 Task: Create a due date automation trigger when advanced on, 2 days after a card is due add fields without custom field "Resume" unchecked at 11:00 AM.
Action: Mouse moved to (903, 263)
Screenshot: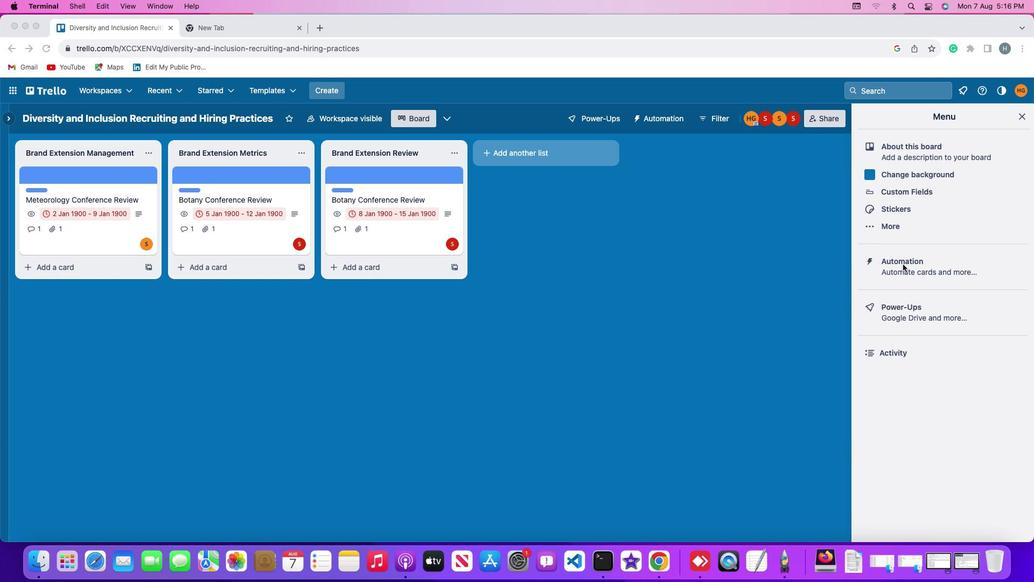 
Action: Mouse pressed left at (903, 263)
Screenshot: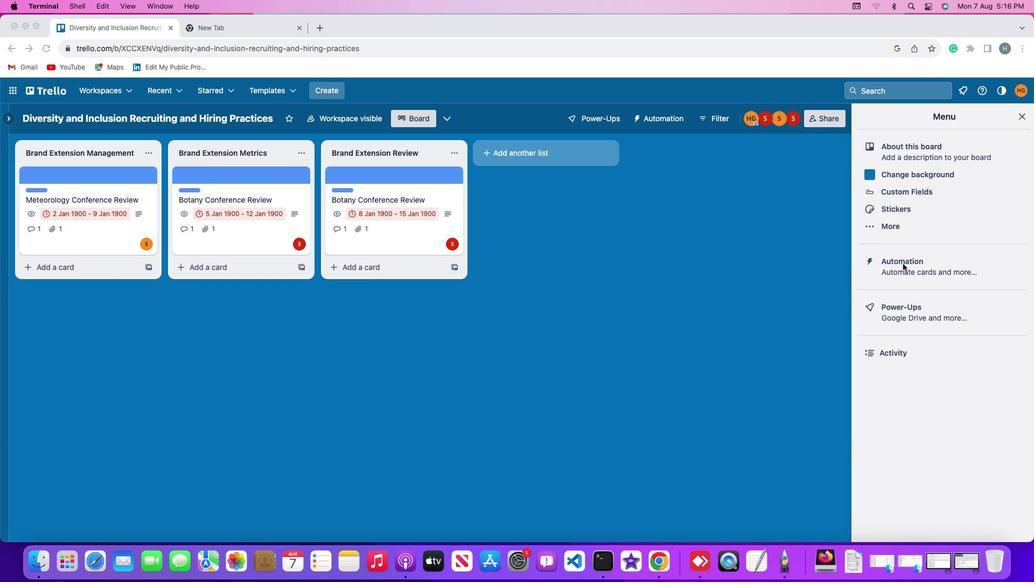 
Action: Mouse pressed left at (903, 263)
Screenshot: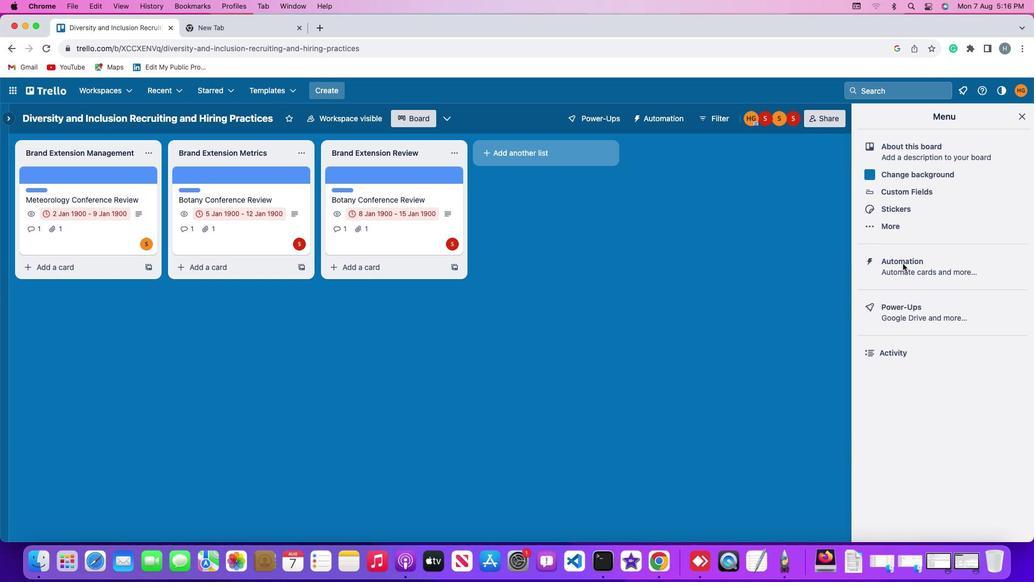 
Action: Mouse moved to (78, 253)
Screenshot: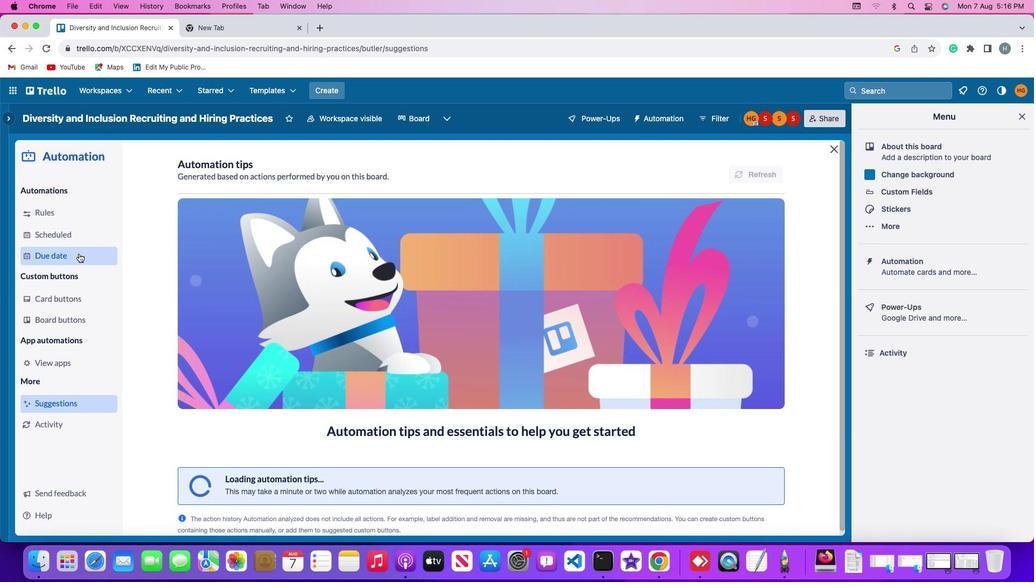 
Action: Mouse pressed left at (78, 253)
Screenshot: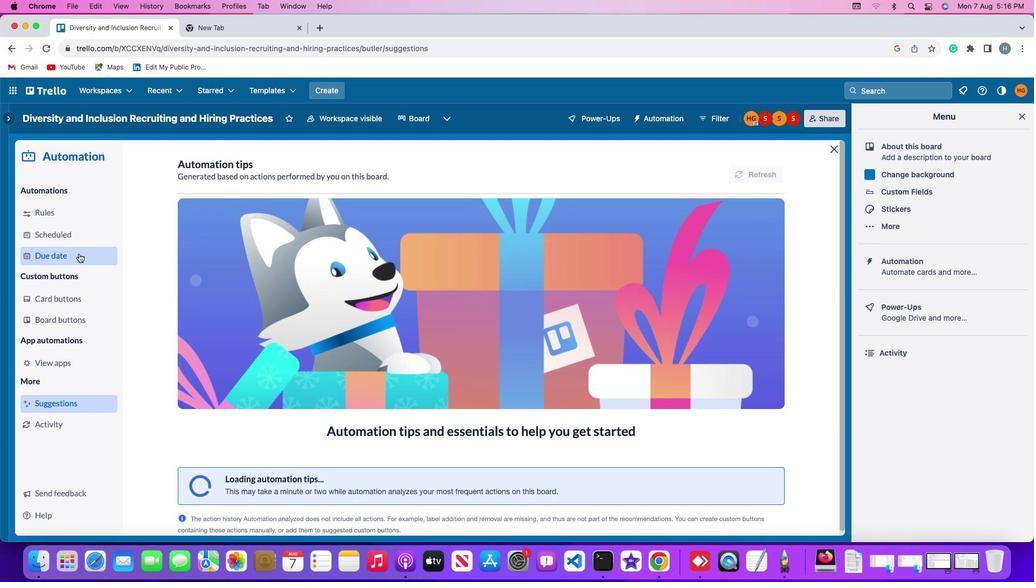 
Action: Mouse moved to (732, 161)
Screenshot: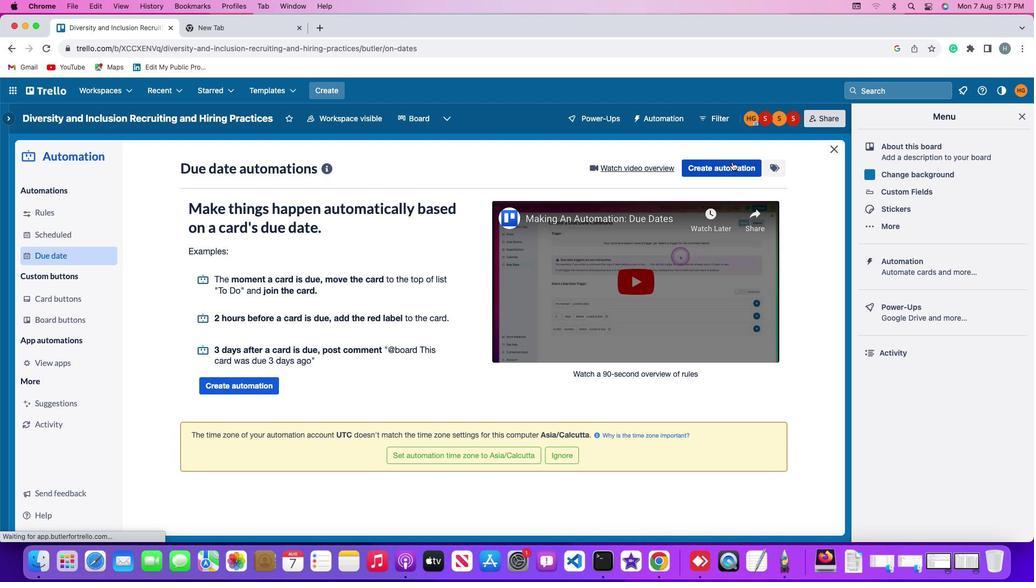 
Action: Mouse pressed left at (732, 161)
Screenshot: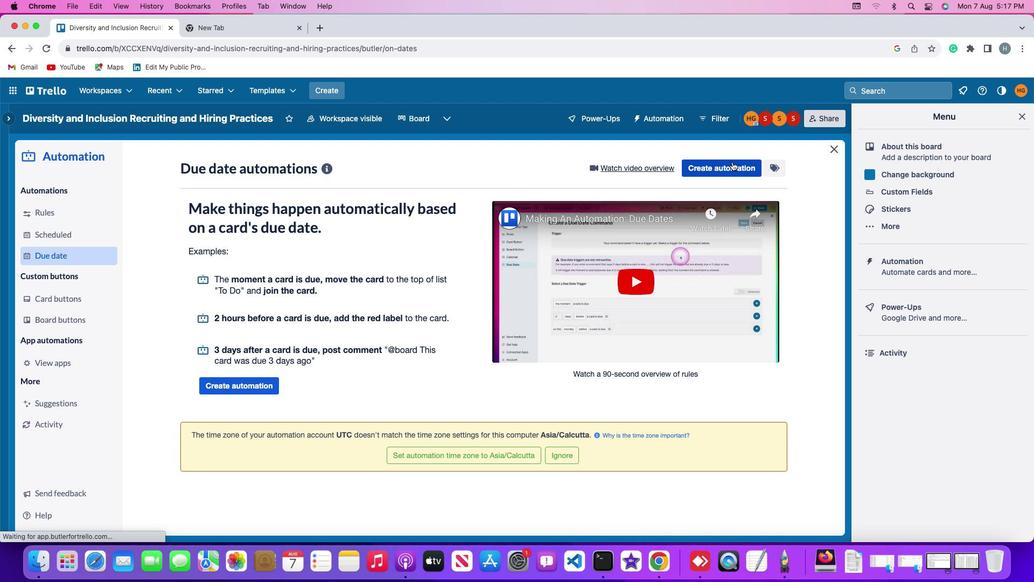 
Action: Mouse moved to (432, 275)
Screenshot: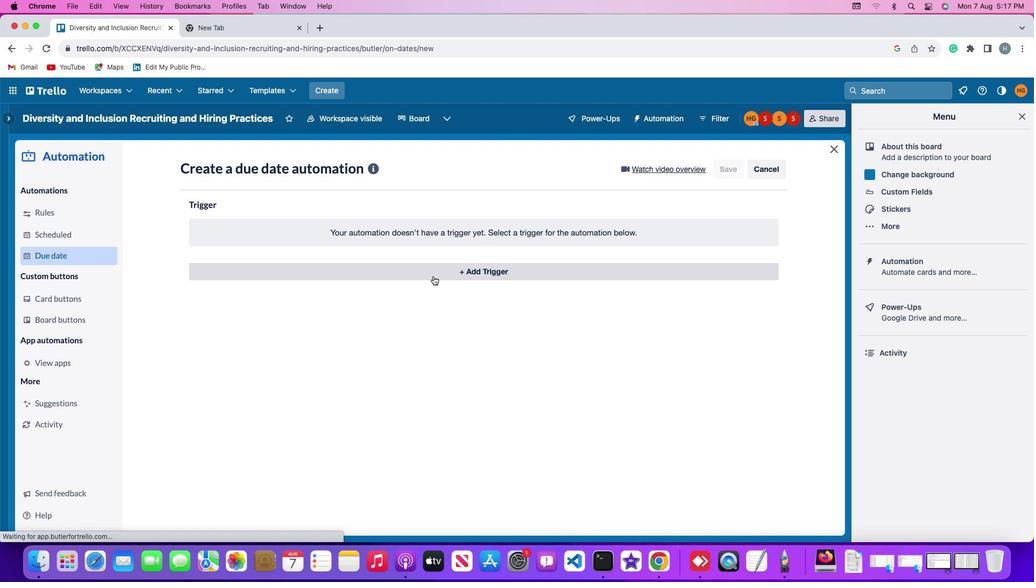 
Action: Mouse pressed left at (432, 275)
Screenshot: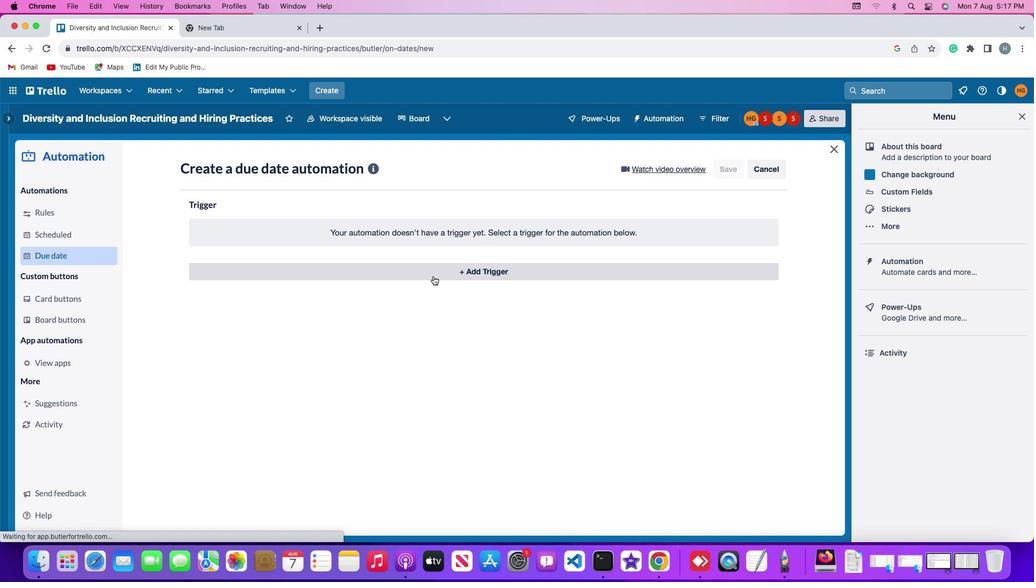 
Action: Mouse moved to (211, 436)
Screenshot: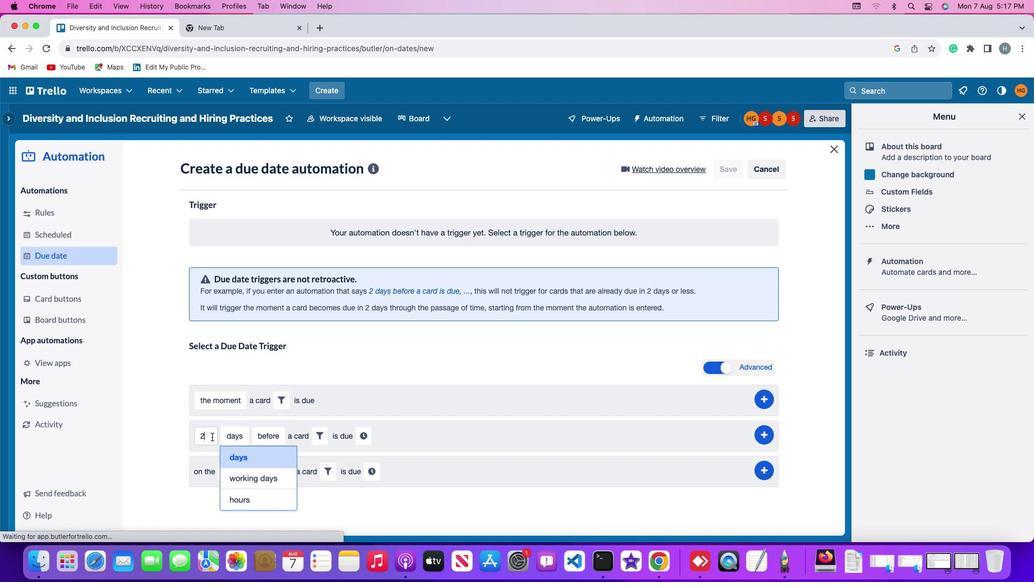 
Action: Mouse pressed left at (211, 436)
Screenshot: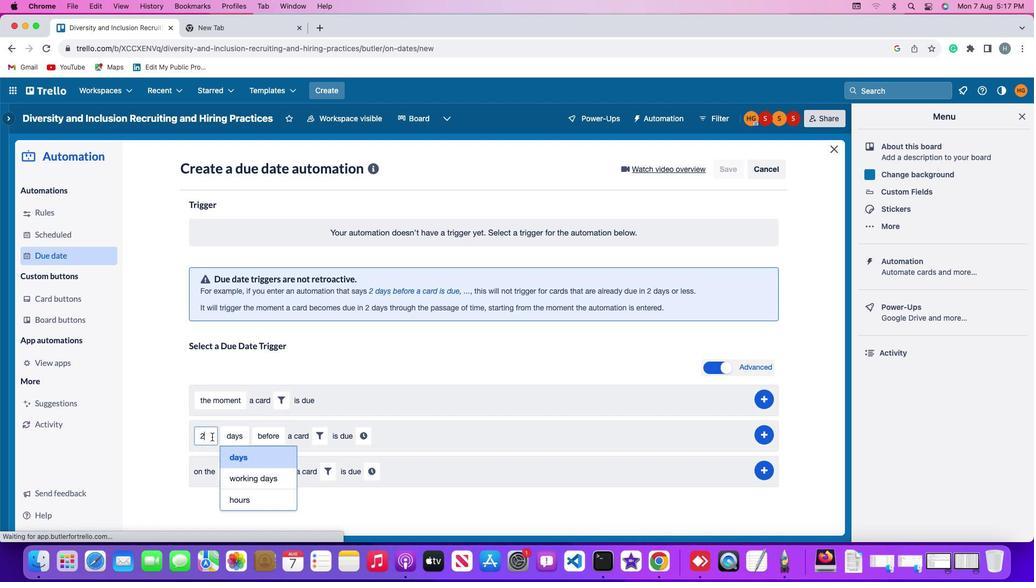 
Action: Mouse moved to (211, 435)
Screenshot: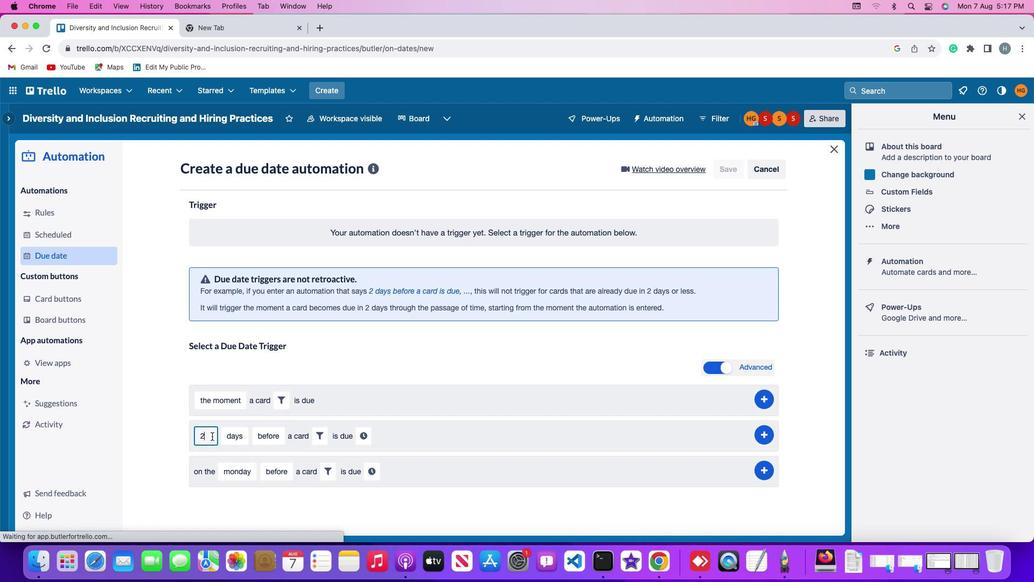 
Action: Key pressed Key.backspace'2'
Screenshot: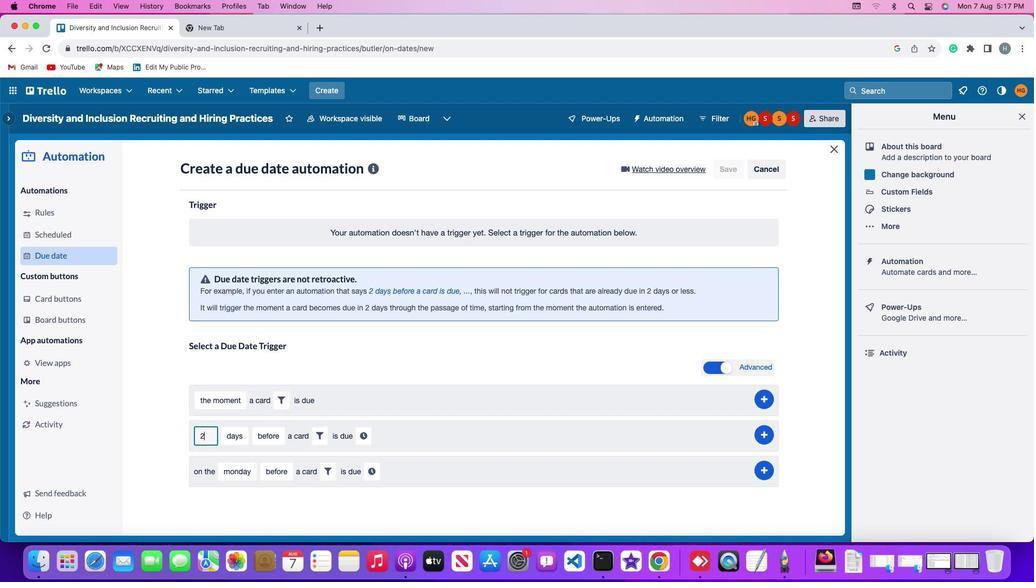 
Action: Mouse moved to (232, 437)
Screenshot: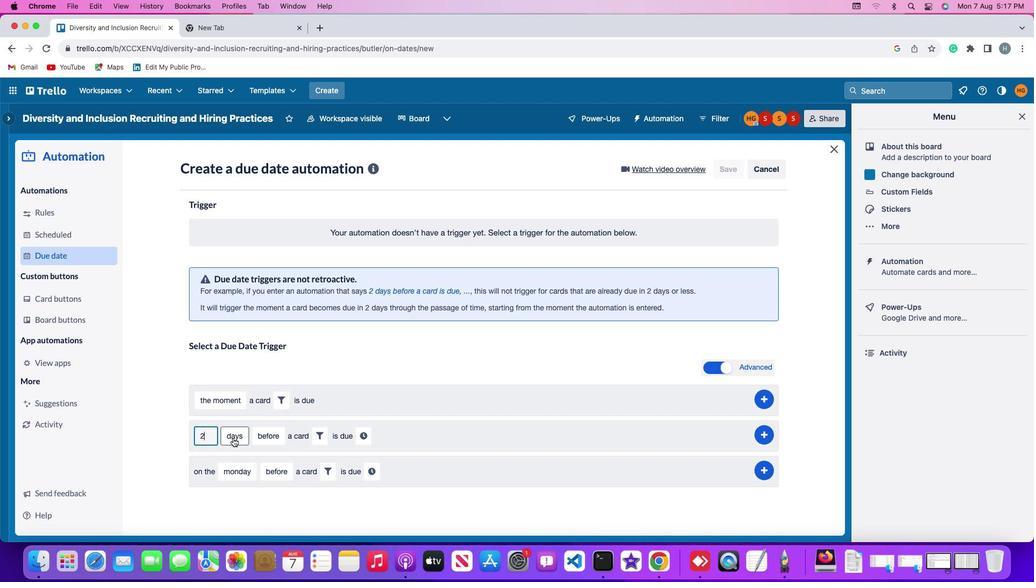 
Action: Mouse pressed left at (232, 437)
Screenshot: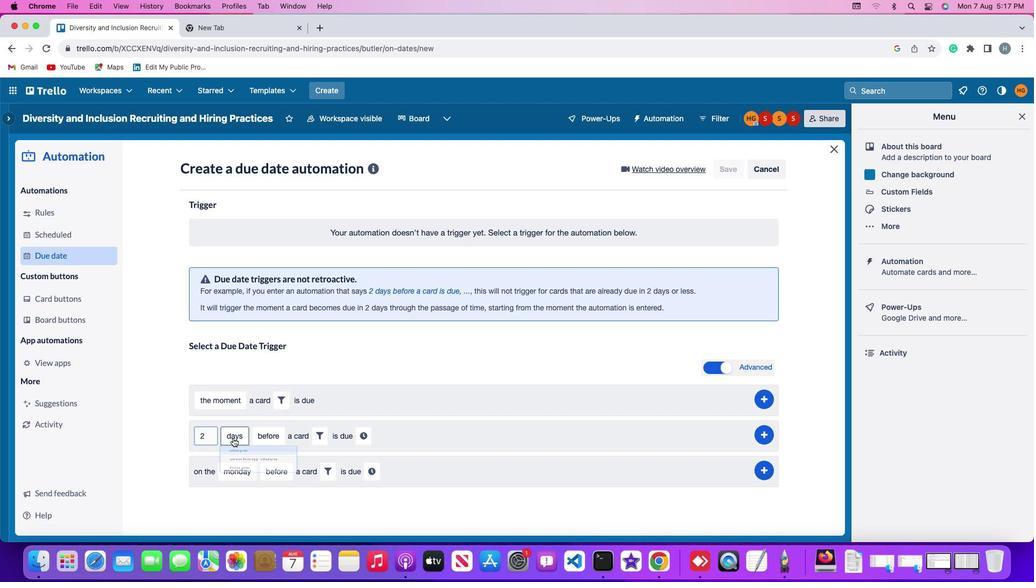 
Action: Mouse moved to (242, 456)
Screenshot: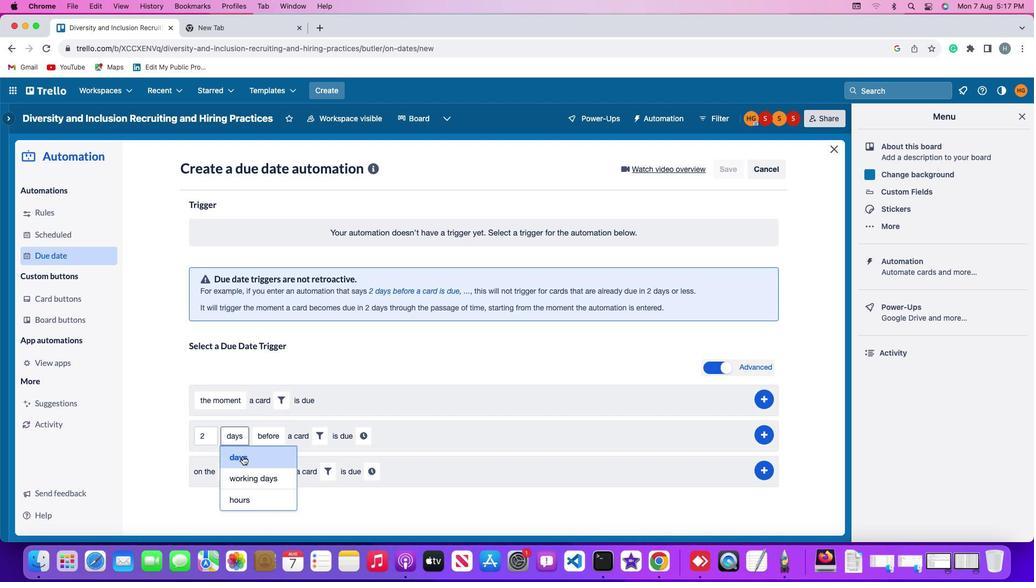 
Action: Mouse pressed left at (242, 456)
Screenshot: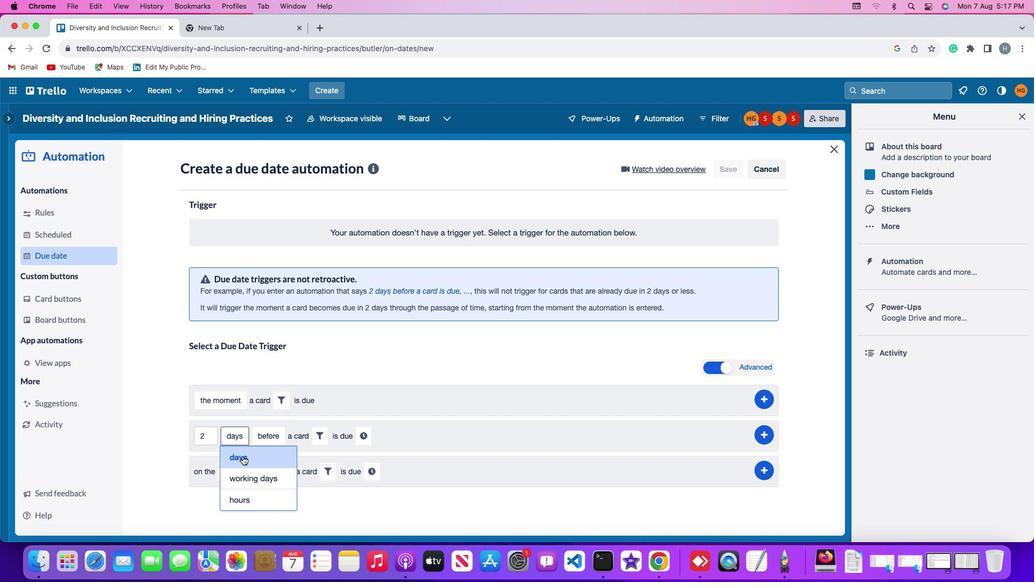 
Action: Mouse moved to (268, 439)
Screenshot: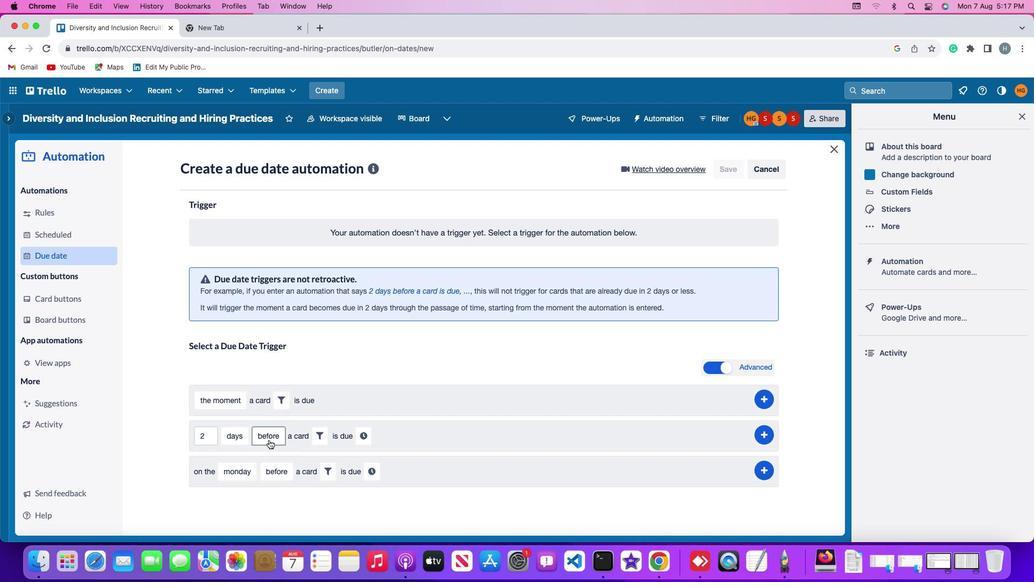 
Action: Mouse pressed left at (268, 439)
Screenshot: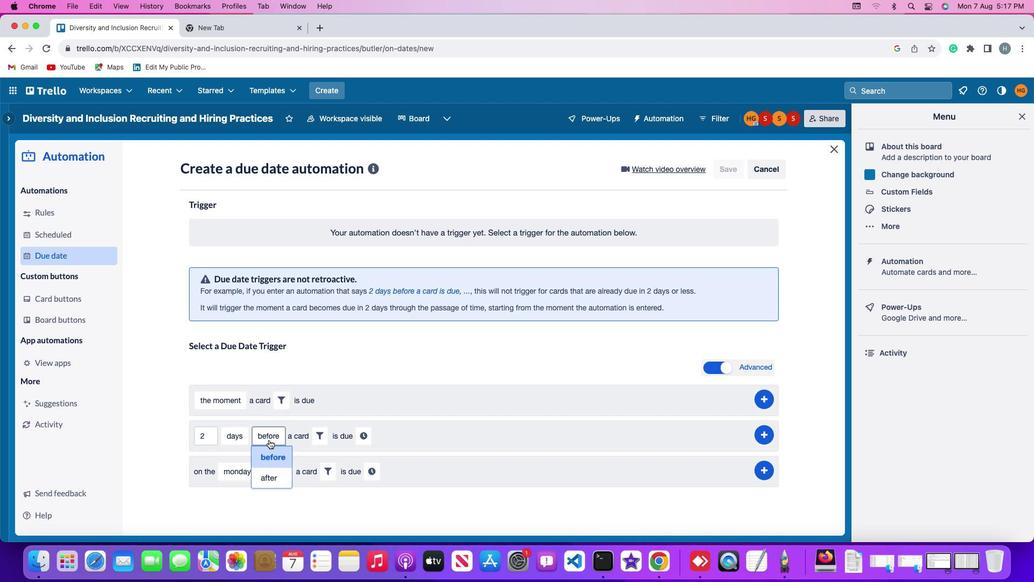 
Action: Mouse moved to (273, 478)
Screenshot: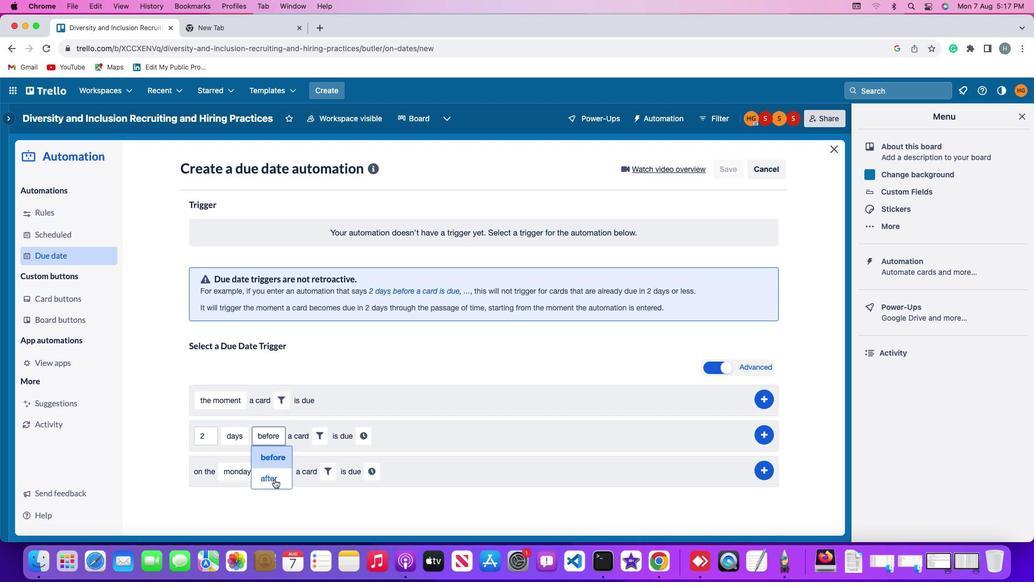
Action: Mouse pressed left at (273, 478)
Screenshot: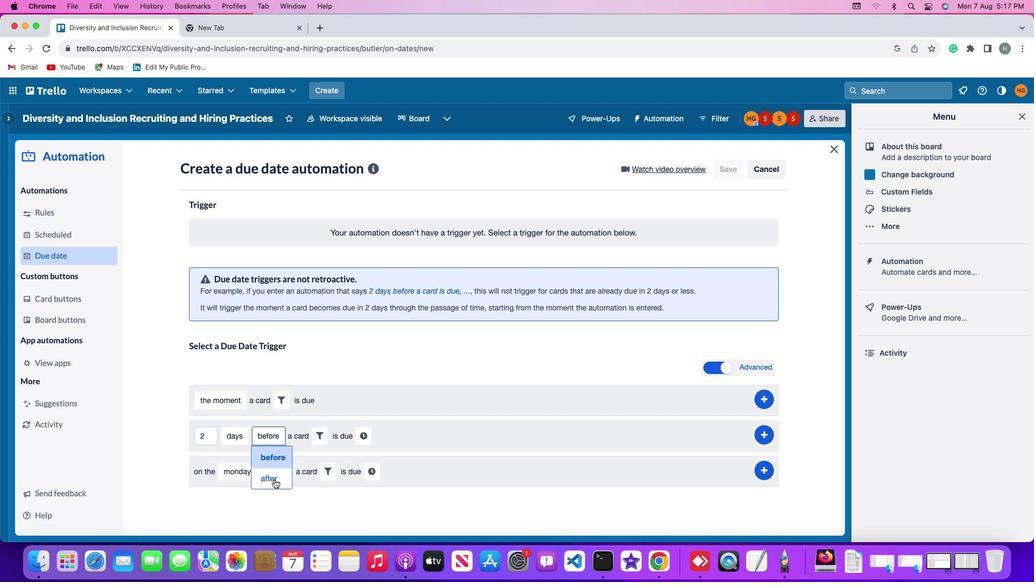 
Action: Mouse moved to (313, 434)
Screenshot: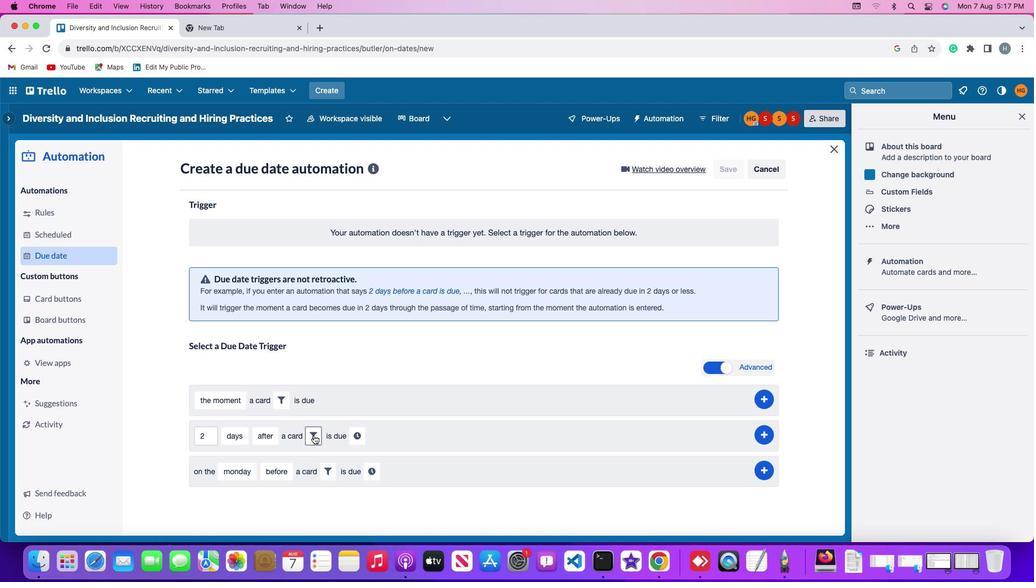 
Action: Mouse pressed left at (313, 434)
Screenshot: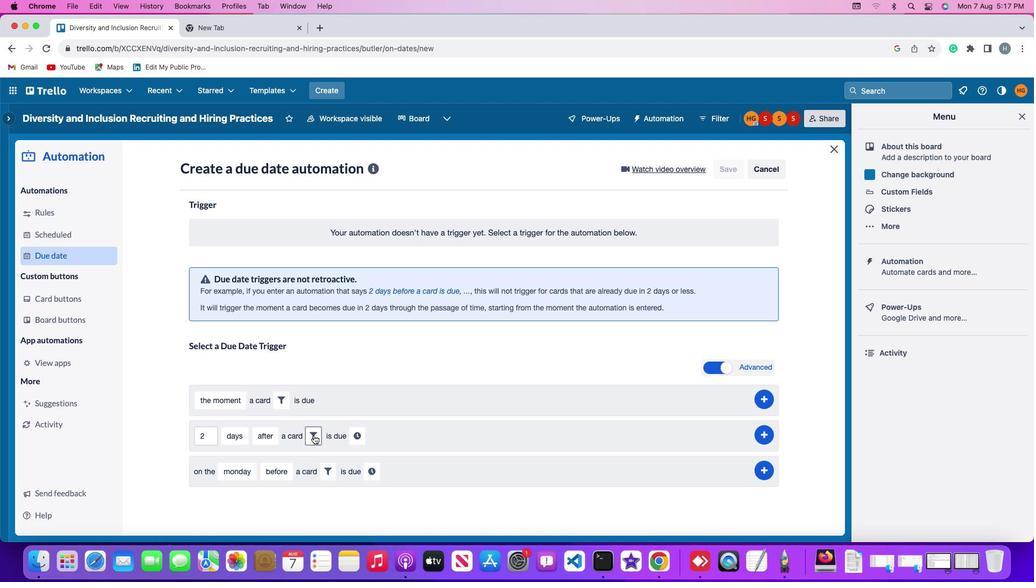 
Action: Mouse moved to (488, 464)
Screenshot: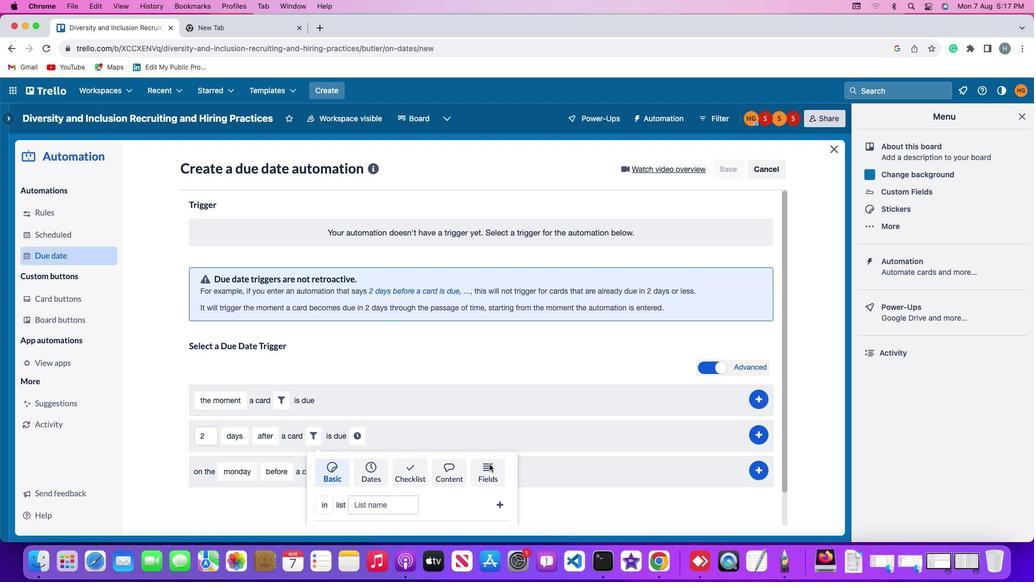 
Action: Mouse pressed left at (488, 464)
Screenshot: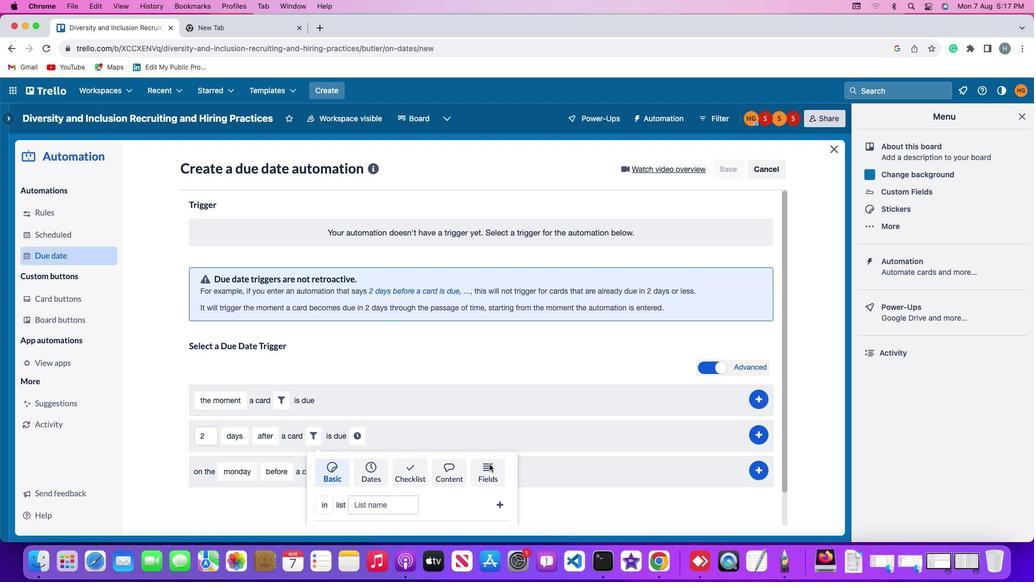 
Action: Mouse moved to (402, 472)
Screenshot: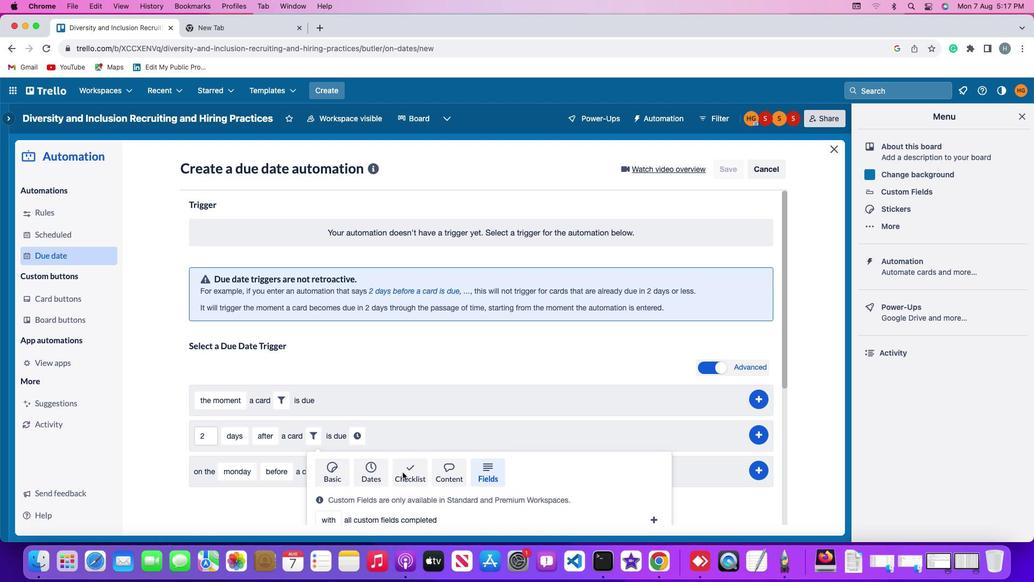 
Action: Mouse scrolled (402, 472) with delta (0, 0)
Screenshot: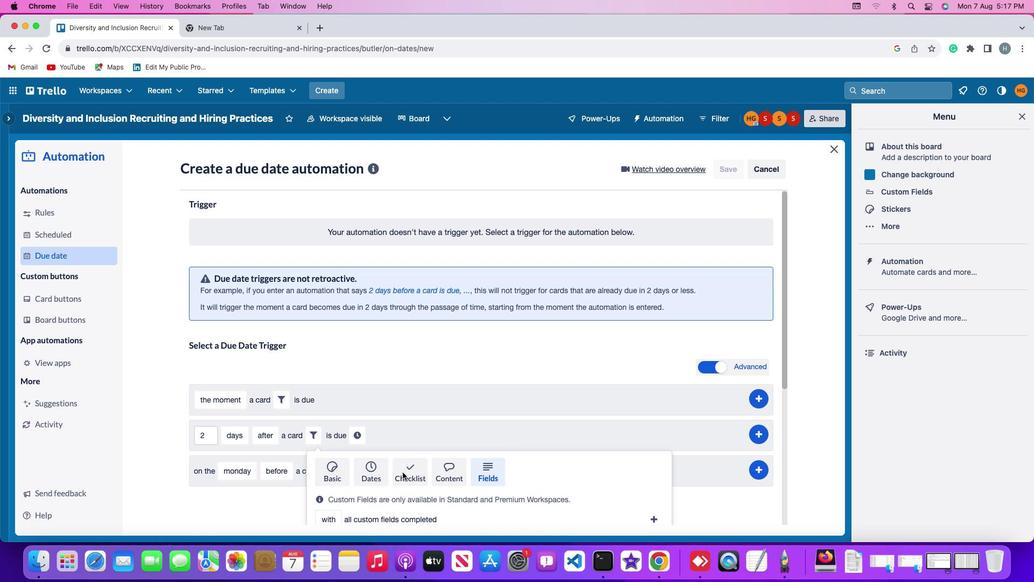 
Action: Mouse scrolled (402, 472) with delta (0, 0)
Screenshot: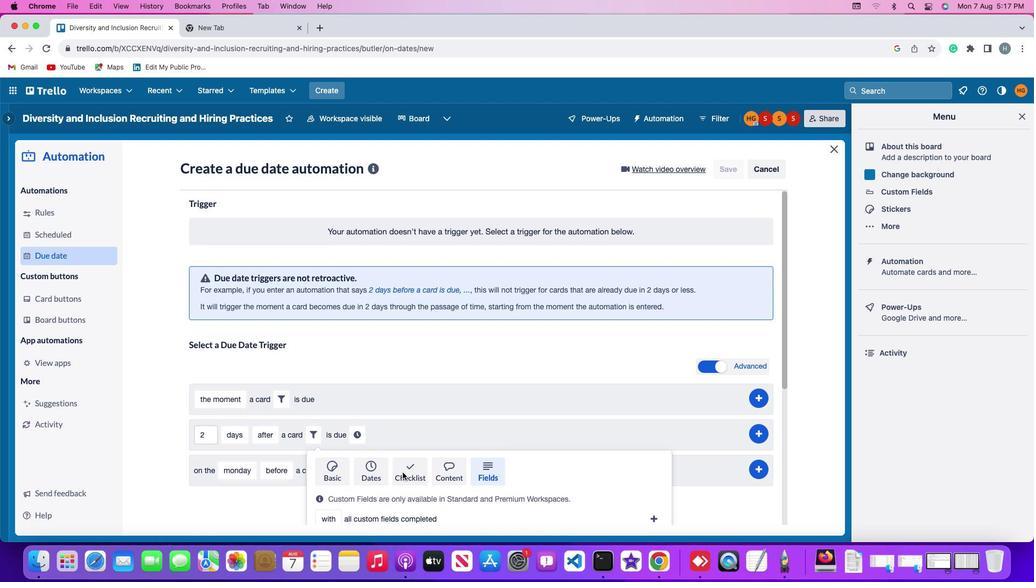 
Action: Mouse scrolled (402, 472) with delta (0, -1)
Screenshot: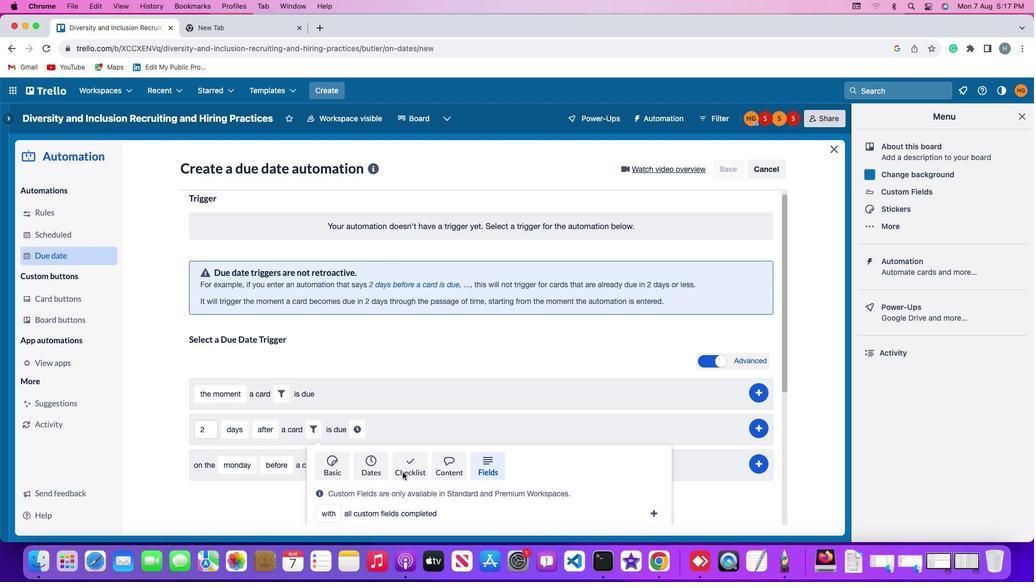 
Action: Mouse scrolled (402, 472) with delta (0, -2)
Screenshot: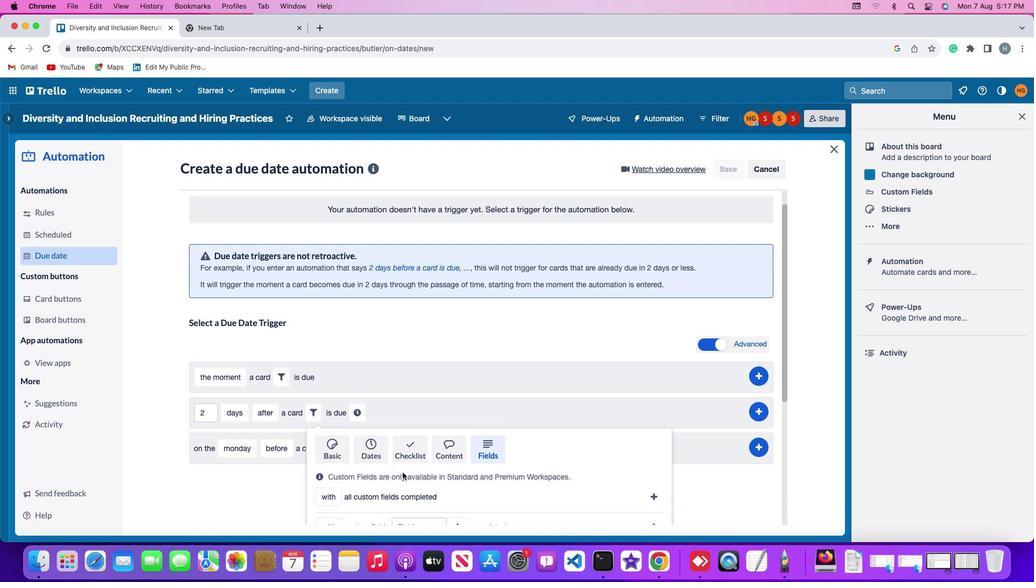 
Action: Mouse scrolled (402, 472) with delta (0, 0)
Screenshot: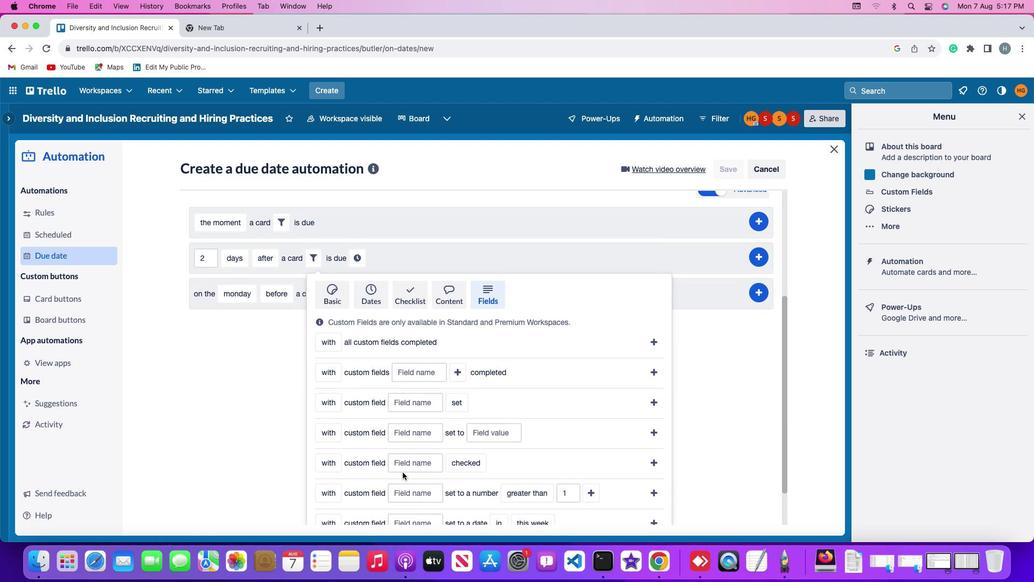 
Action: Mouse scrolled (402, 472) with delta (0, 0)
Screenshot: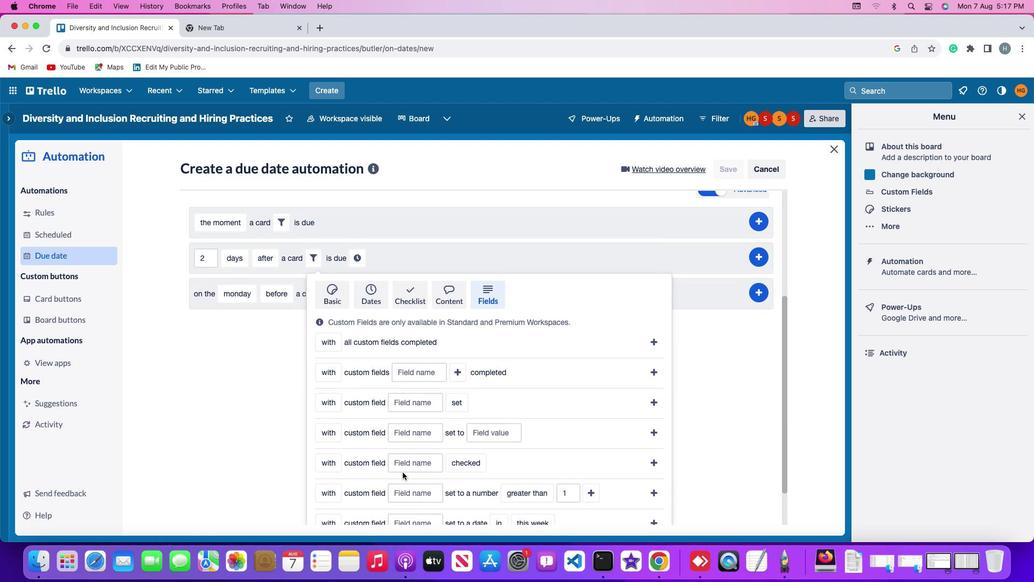 
Action: Mouse scrolled (402, 472) with delta (0, -1)
Screenshot: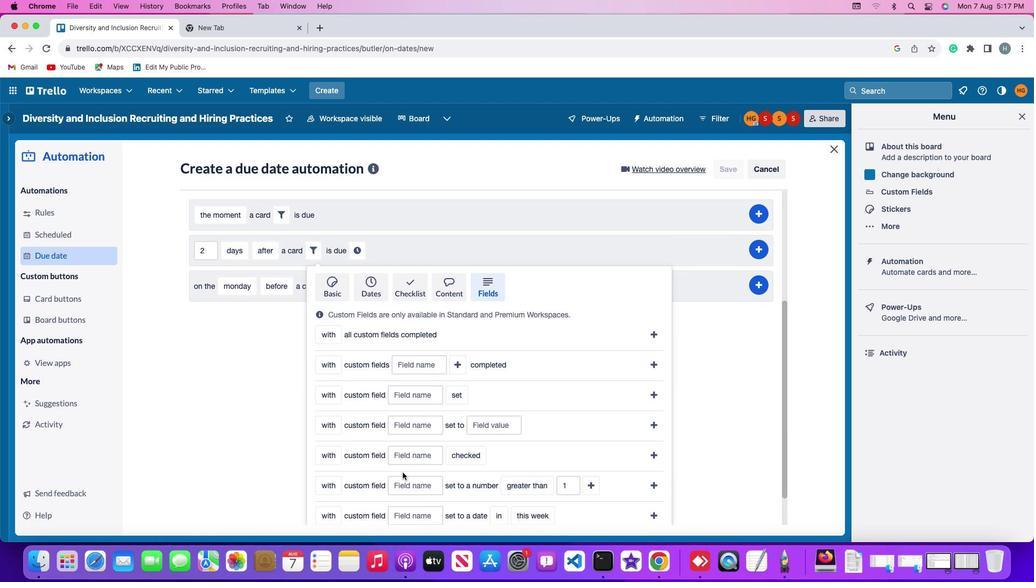 
Action: Mouse moved to (334, 410)
Screenshot: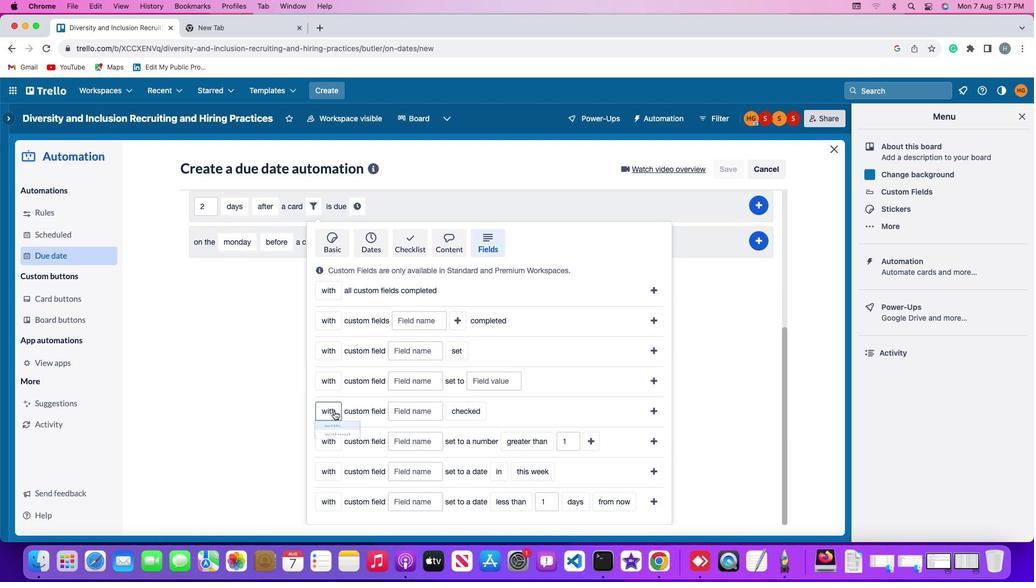 
Action: Mouse pressed left at (334, 410)
Screenshot: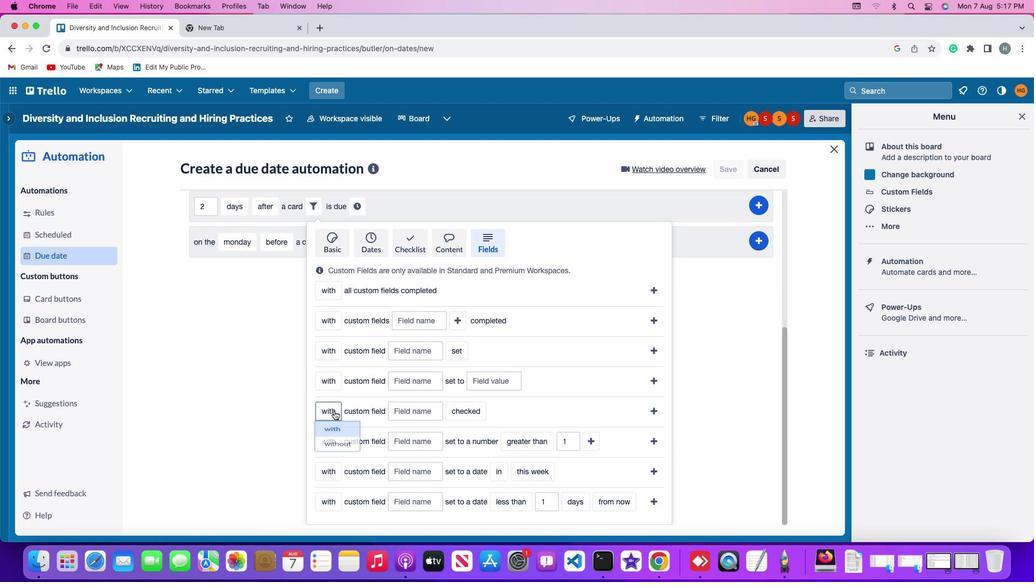 
Action: Mouse moved to (335, 451)
Screenshot: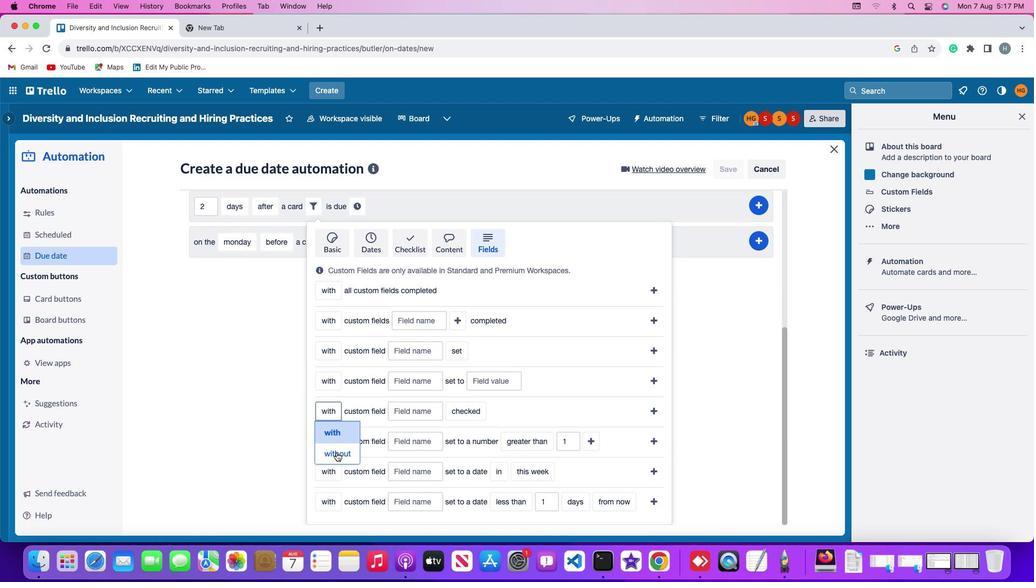 
Action: Mouse pressed left at (335, 451)
Screenshot: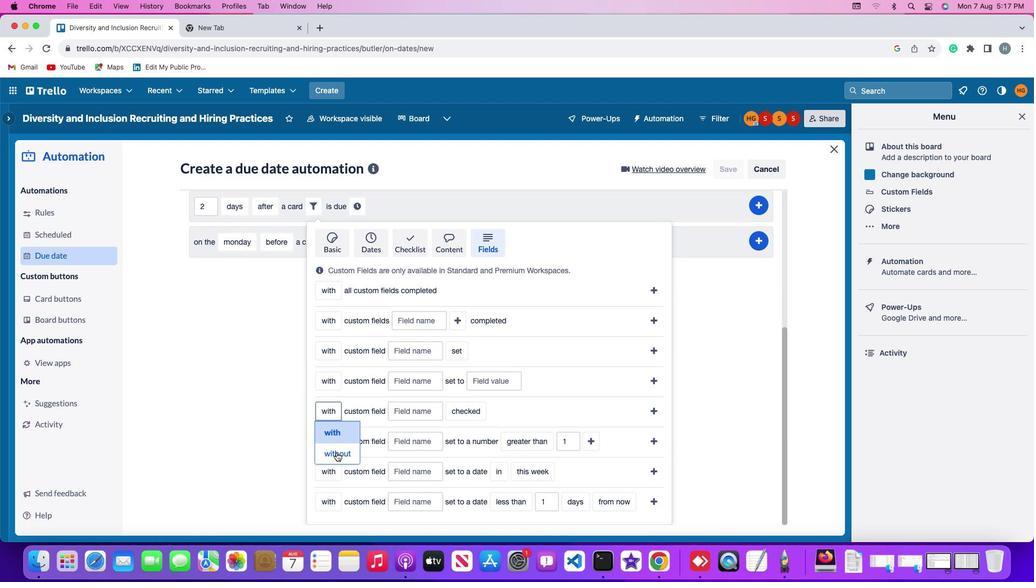
Action: Mouse moved to (417, 411)
Screenshot: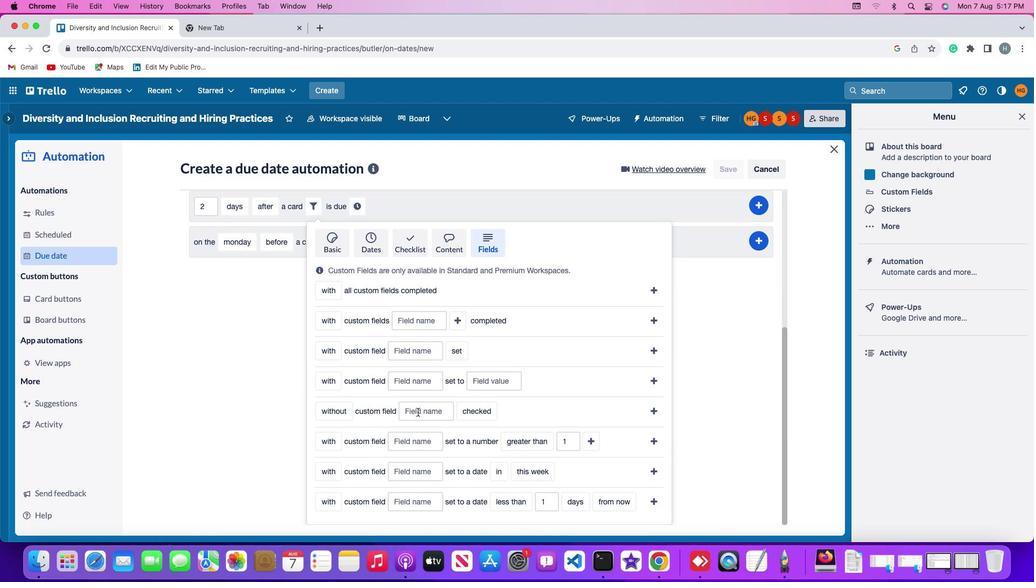 
Action: Mouse pressed left at (417, 411)
Screenshot: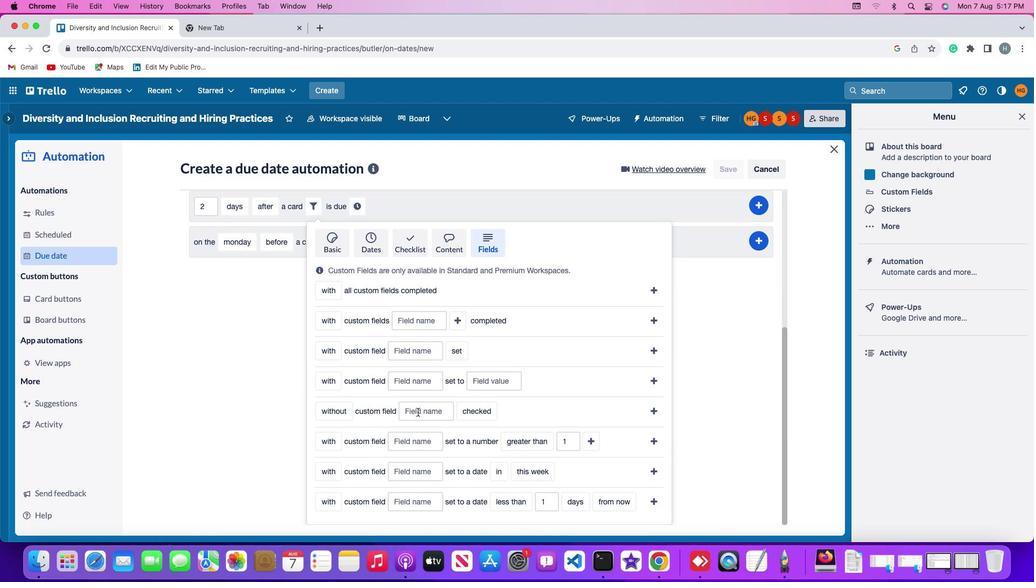 
Action: Mouse moved to (418, 411)
Screenshot: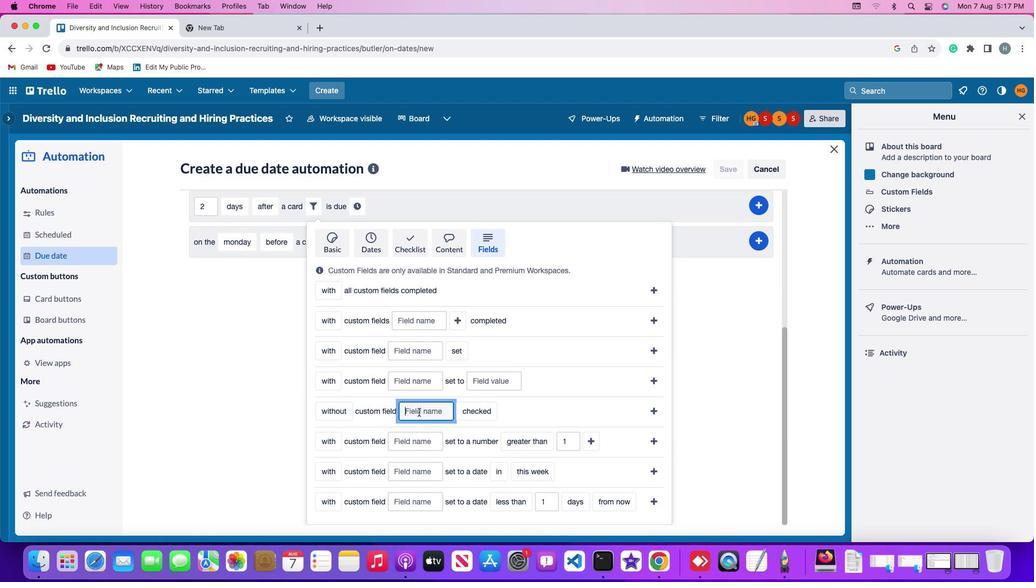 
Action: Key pressed Key.shift'R''e''s''u''m''e'
Screenshot: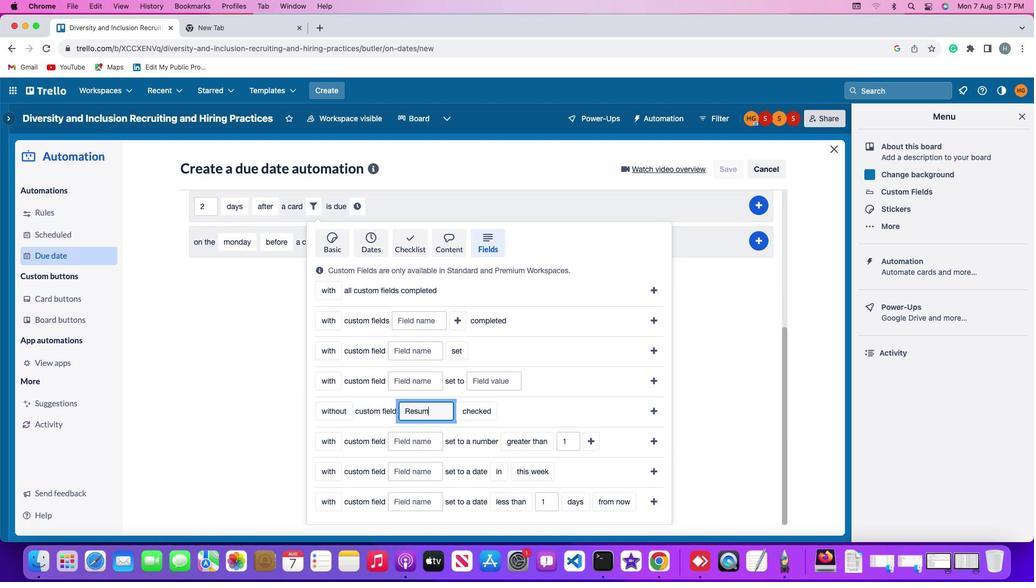 
Action: Mouse moved to (473, 415)
Screenshot: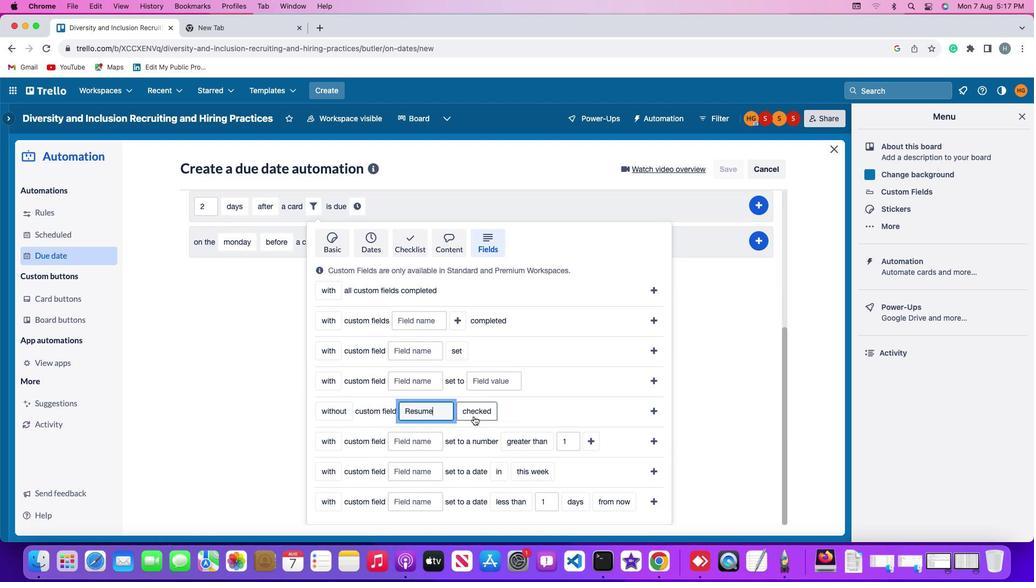 
Action: Mouse pressed left at (473, 415)
Screenshot: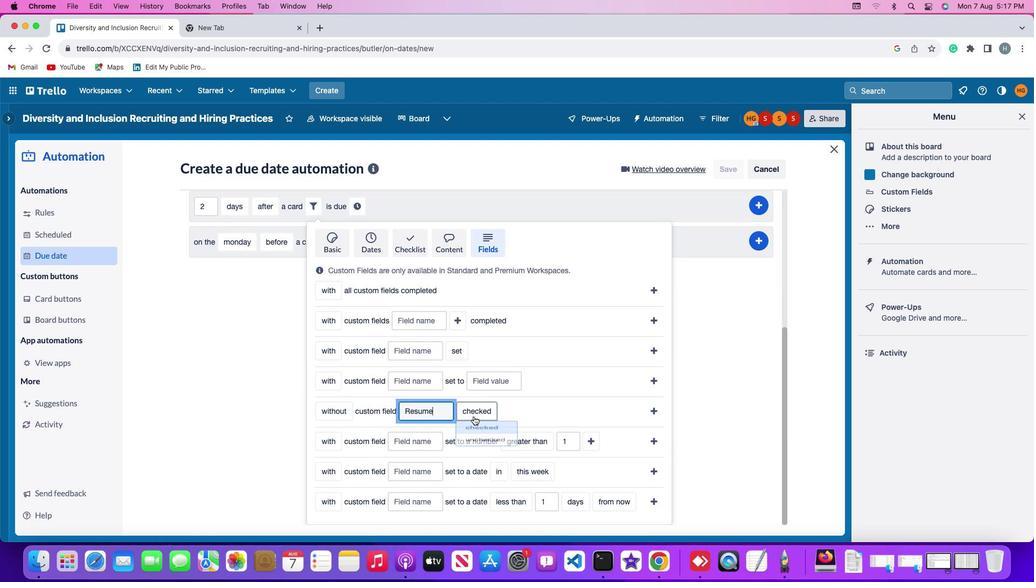 
Action: Mouse moved to (480, 454)
Screenshot: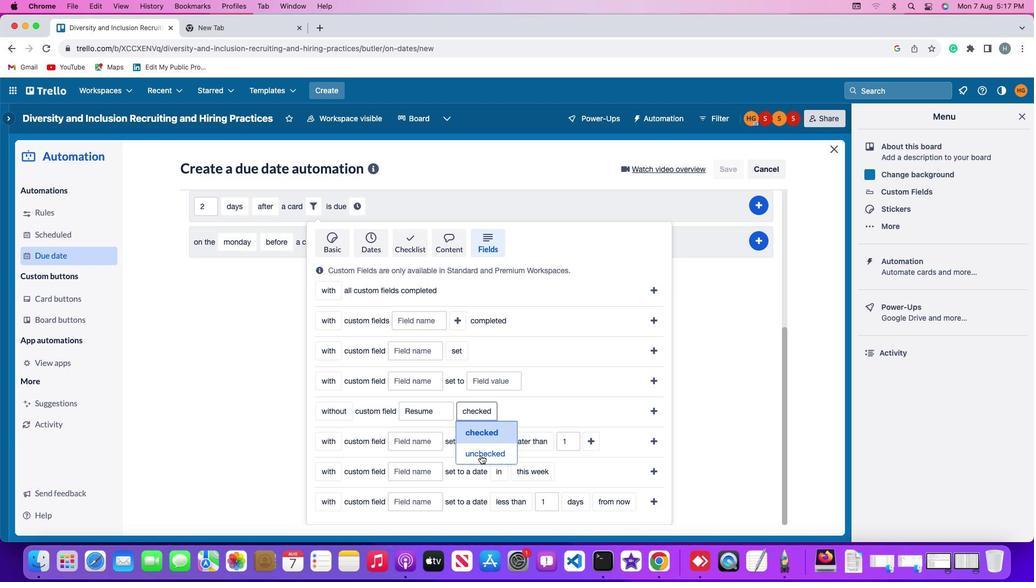 
Action: Mouse pressed left at (480, 454)
Screenshot: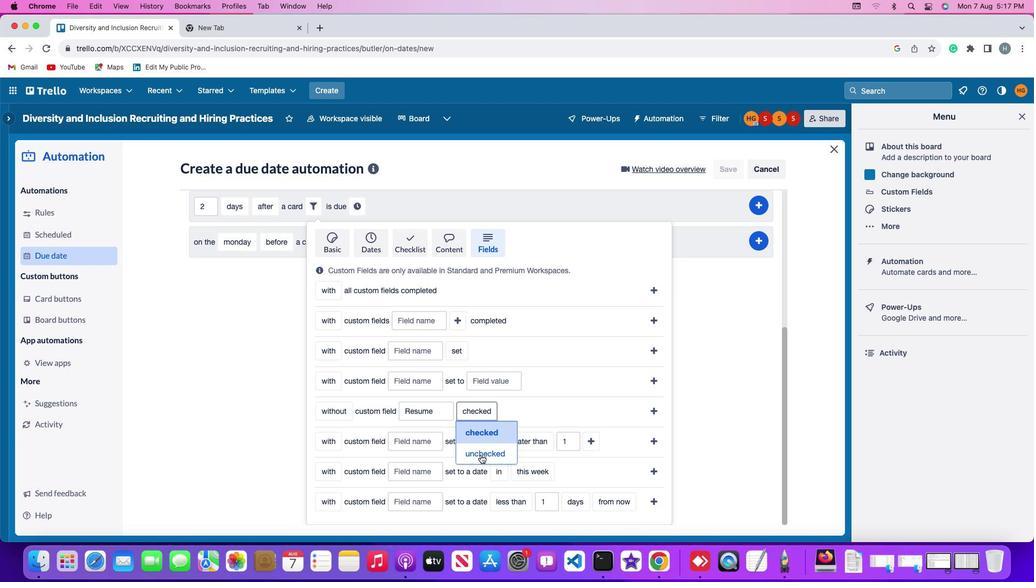 
Action: Mouse moved to (655, 410)
Screenshot: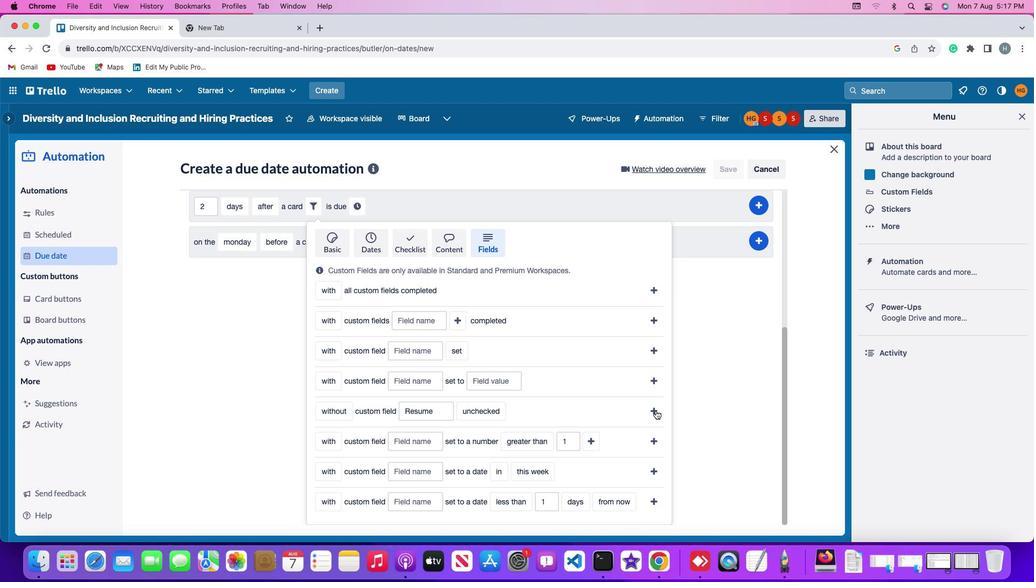 
Action: Mouse pressed left at (655, 410)
Screenshot: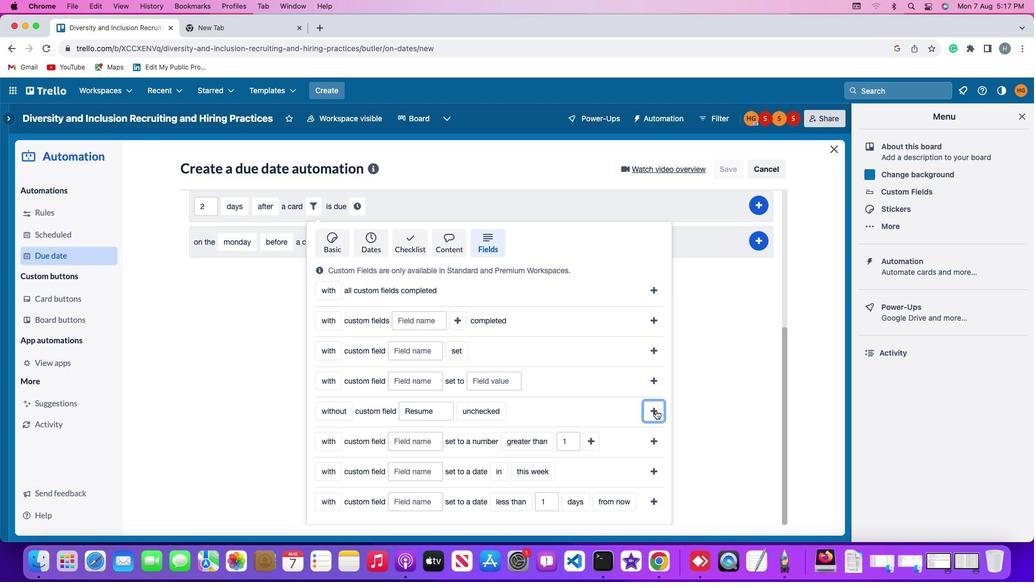 
Action: Mouse moved to (528, 434)
Screenshot: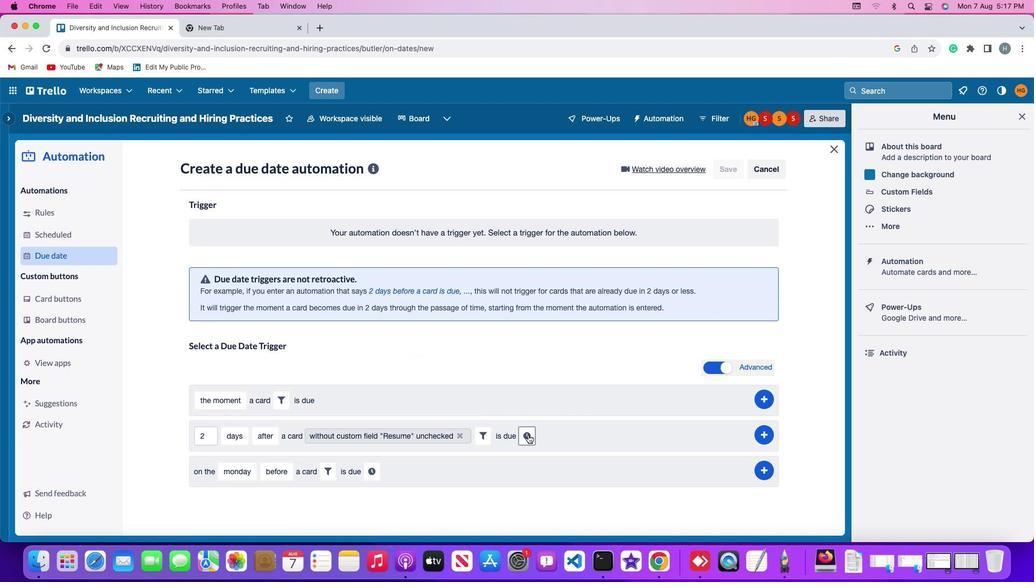
Action: Mouse pressed left at (528, 434)
Screenshot: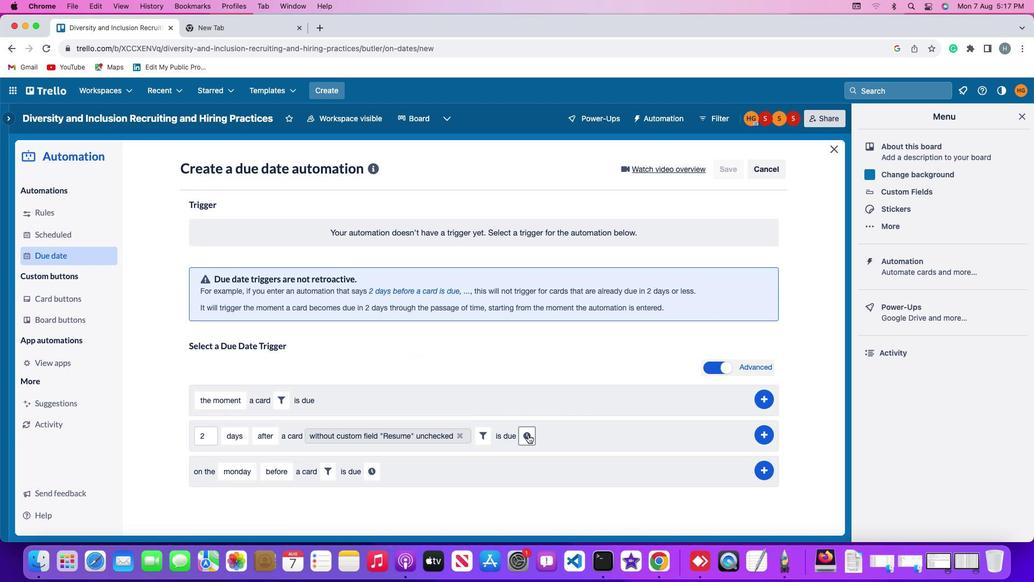 
Action: Mouse moved to (548, 438)
Screenshot: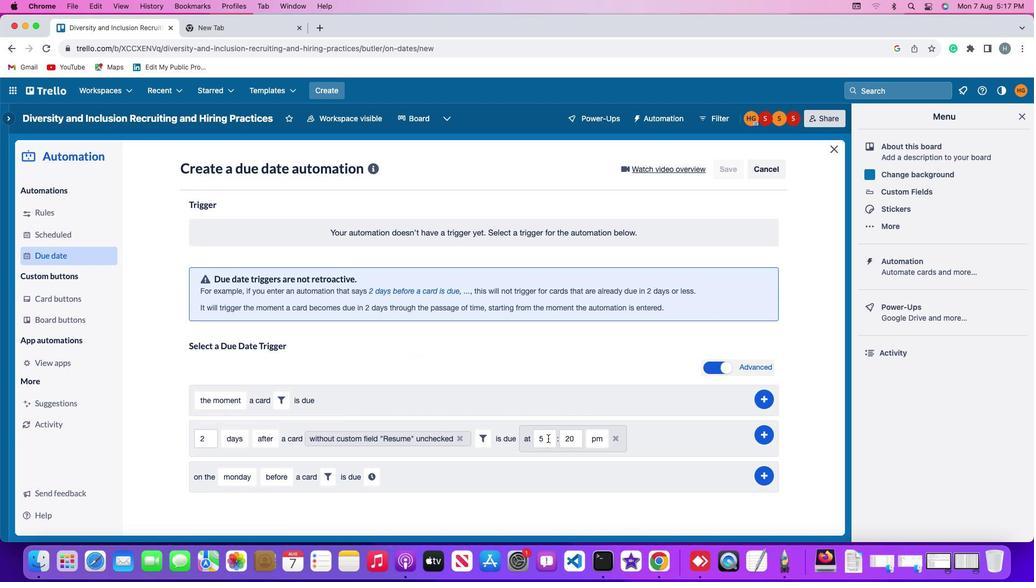 
Action: Mouse pressed left at (548, 438)
Screenshot: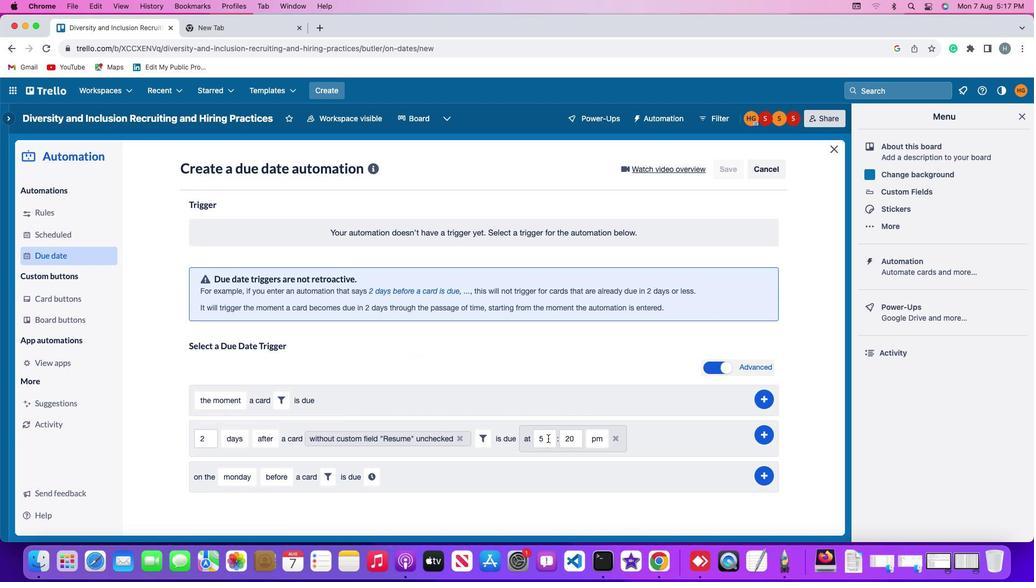 
Action: Mouse moved to (549, 439)
Screenshot: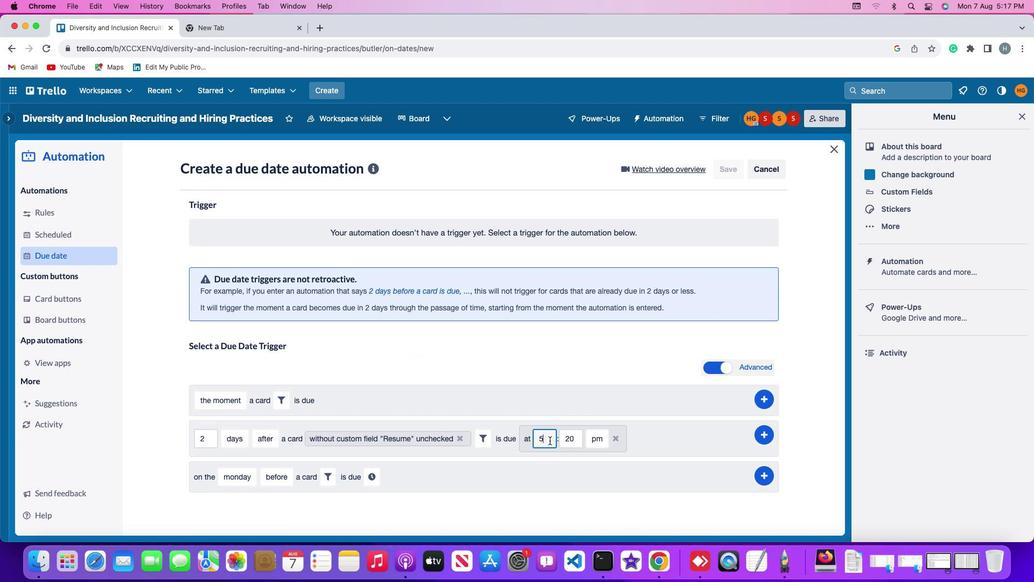
Action: Key pressed Key.backspace'1'
Screenshot: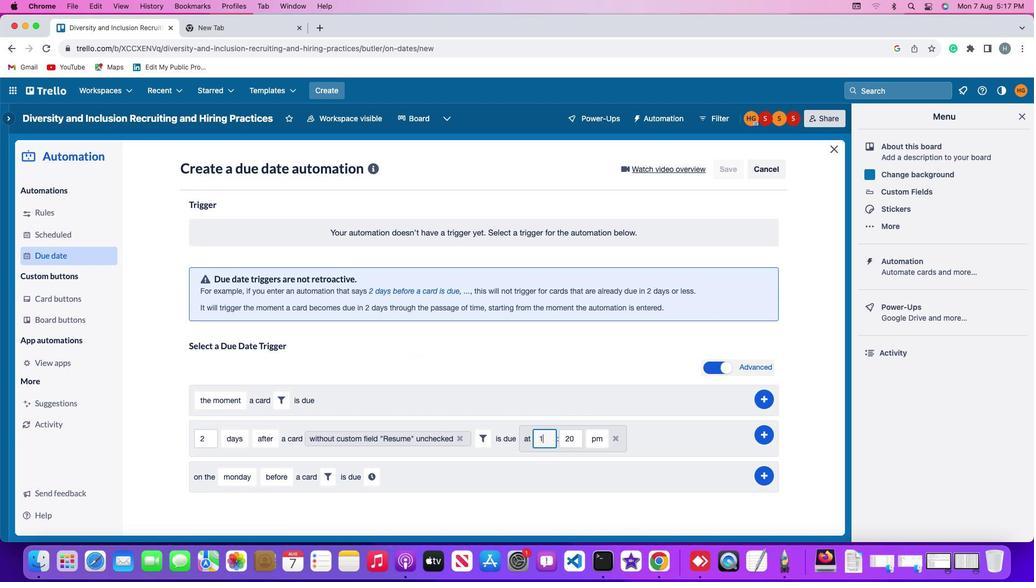 
Action: Mouse moved to (574, 440)
Screenshot: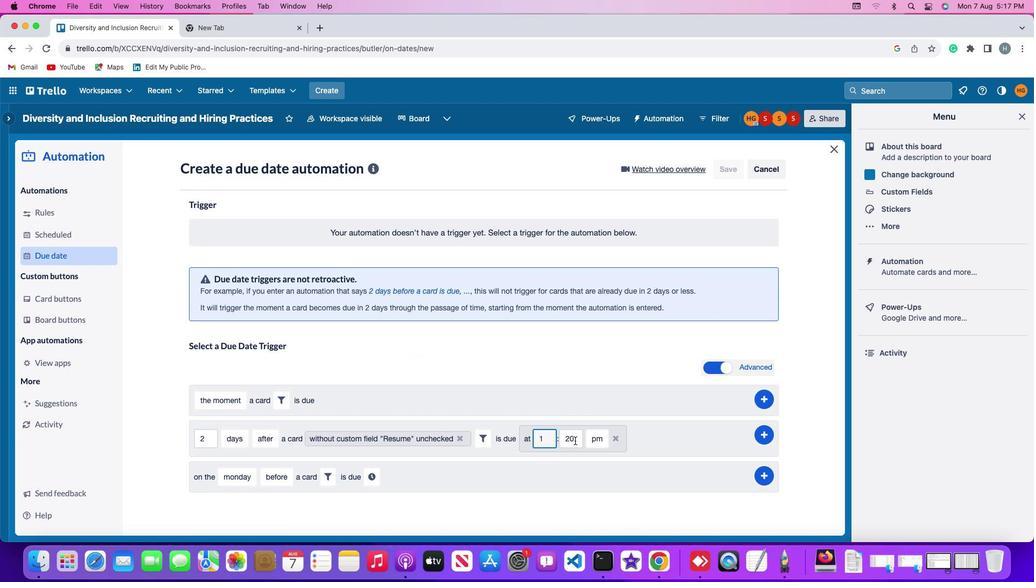 
Action: Key pressed '1'
Screenshot: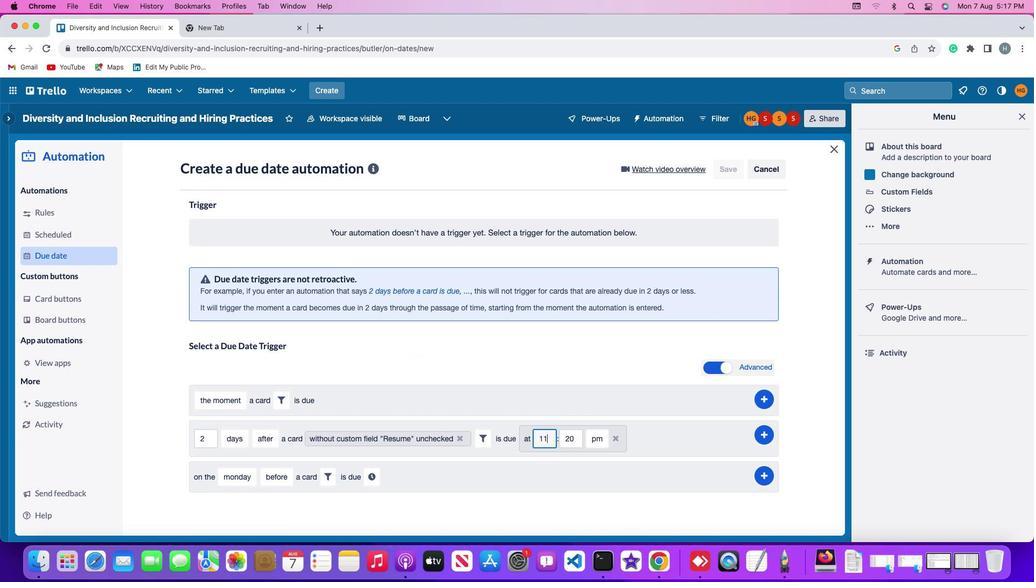 
Action: Mouse moved to (578, 439)
Screenshot: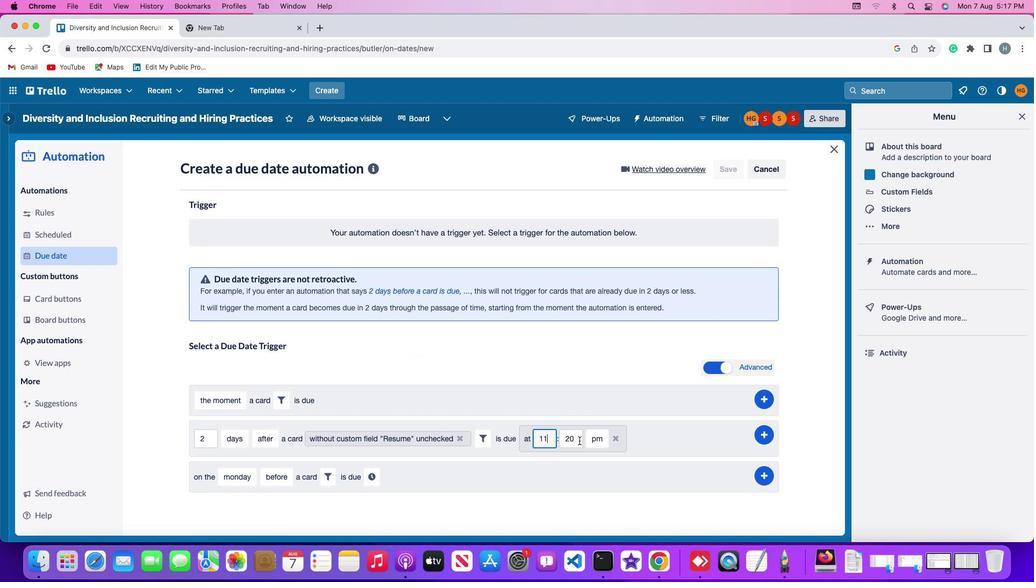 
Action: Mouse pressed left at (578, 439)
Screenshot: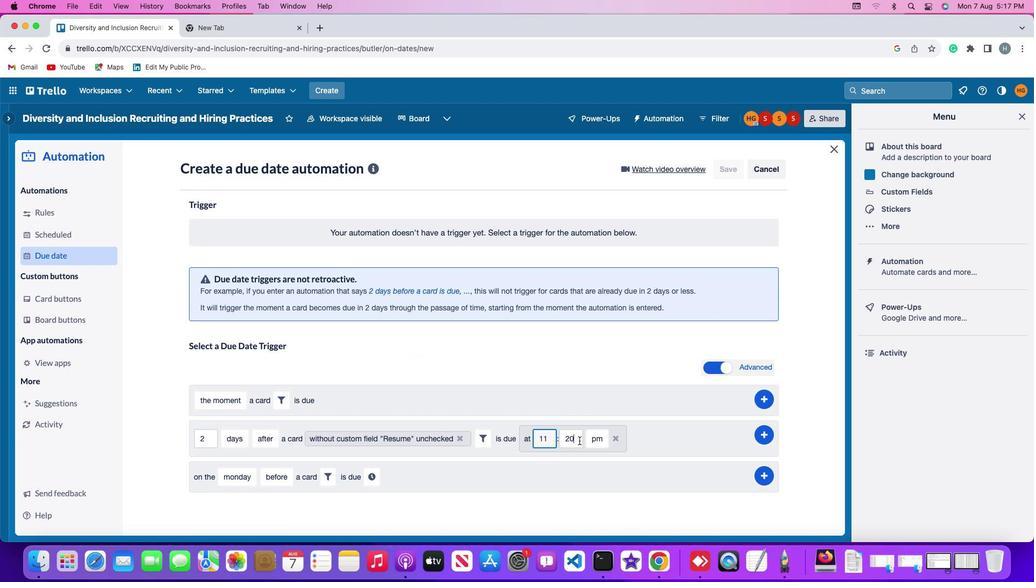 
Action: Key pressed Key.backspaceKey.backspaceKey.backspace'0''0'
Screenshot: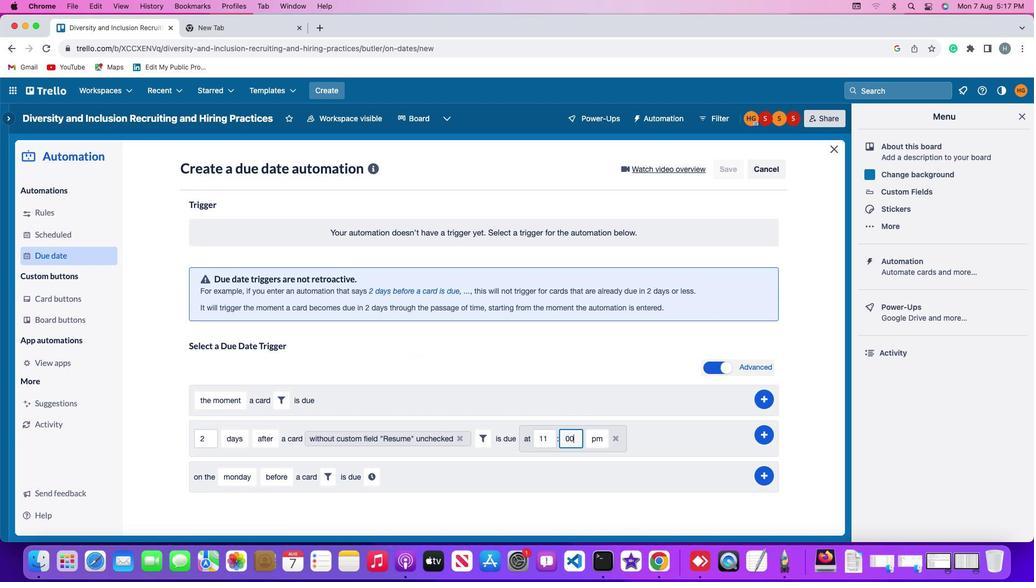 
Action: Mouse moved to (597, 439)
Screenshot: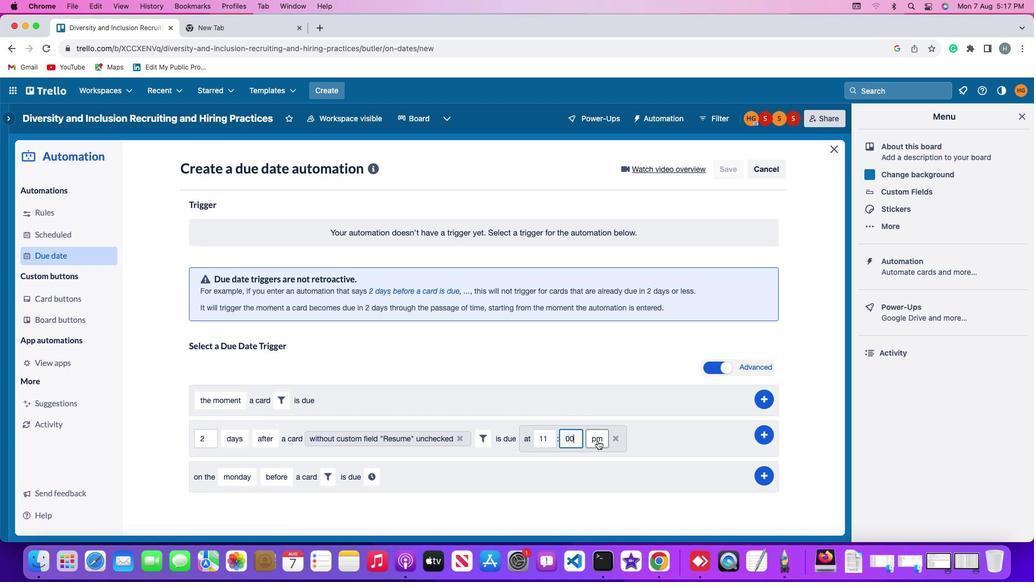 
Action: Mouse pressed left at (597, 439)
Screenshot: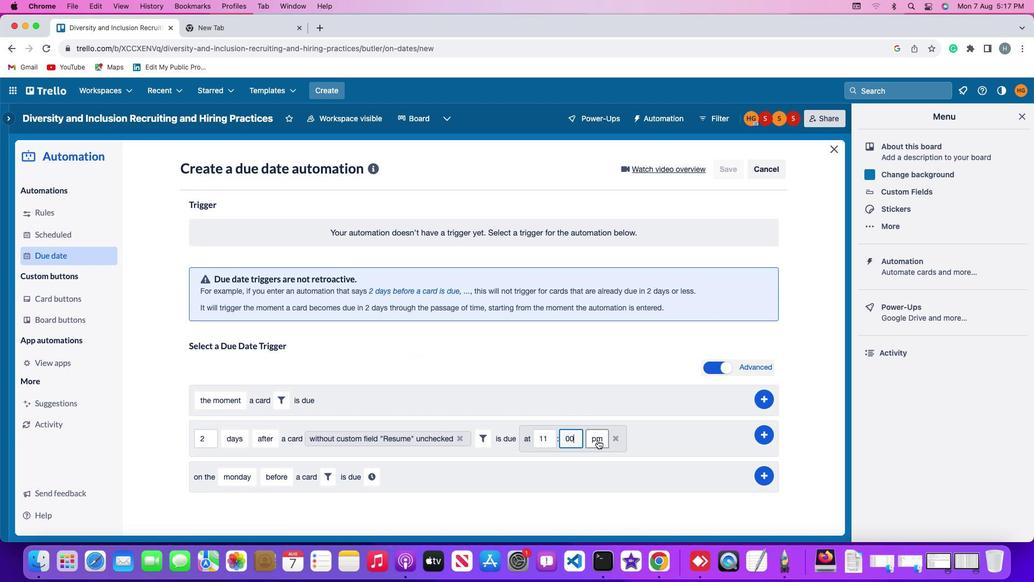 
Action: Mouse moved to (599, 457)
Screenshot: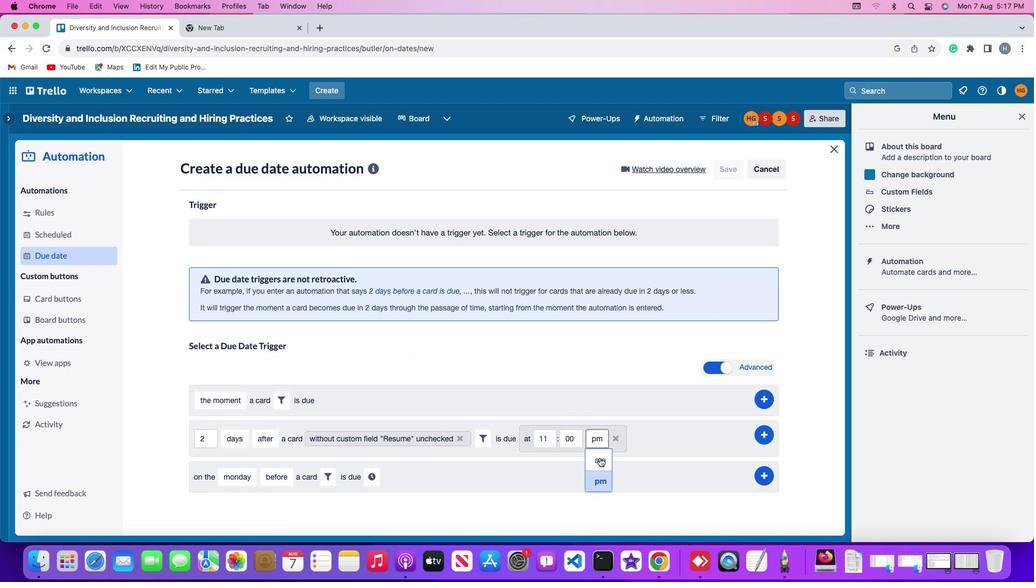 
Action: Mouse pressed left at (599, 457)
Screenshot: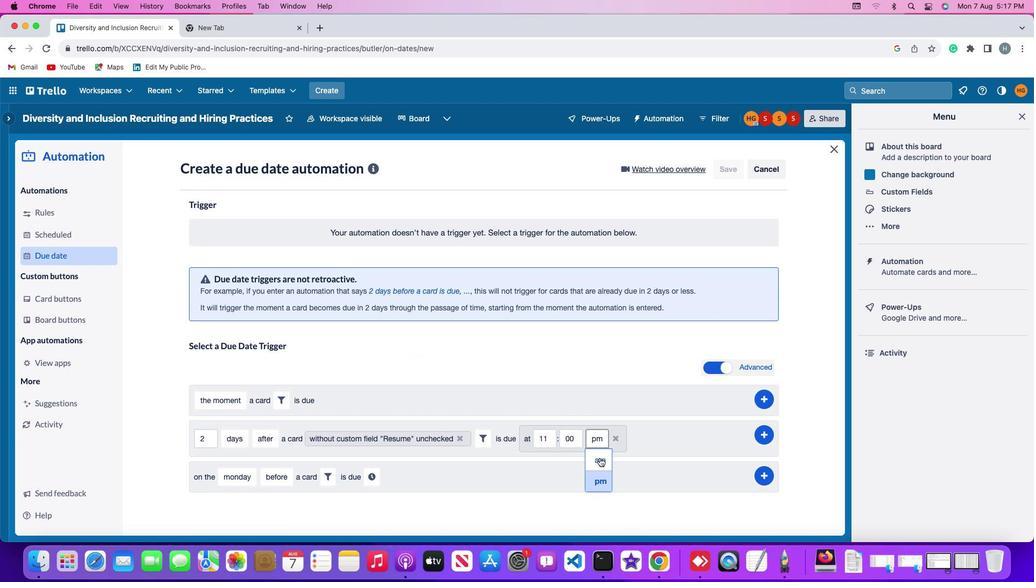 
Action: Mouse moved to (764, 432)
Screenshot: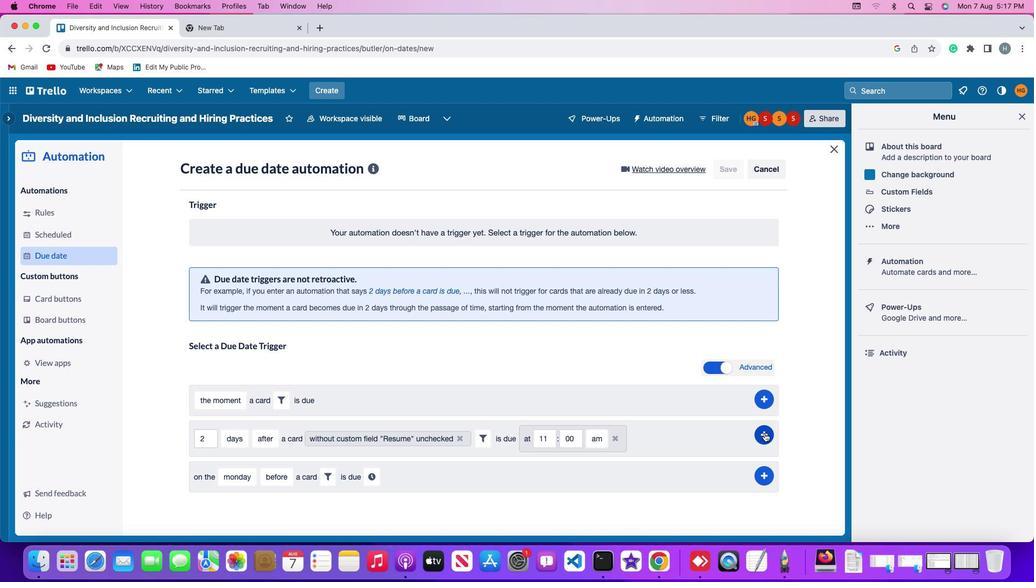 
Action: Mouse pressed left at (764, 432)
Screenshot: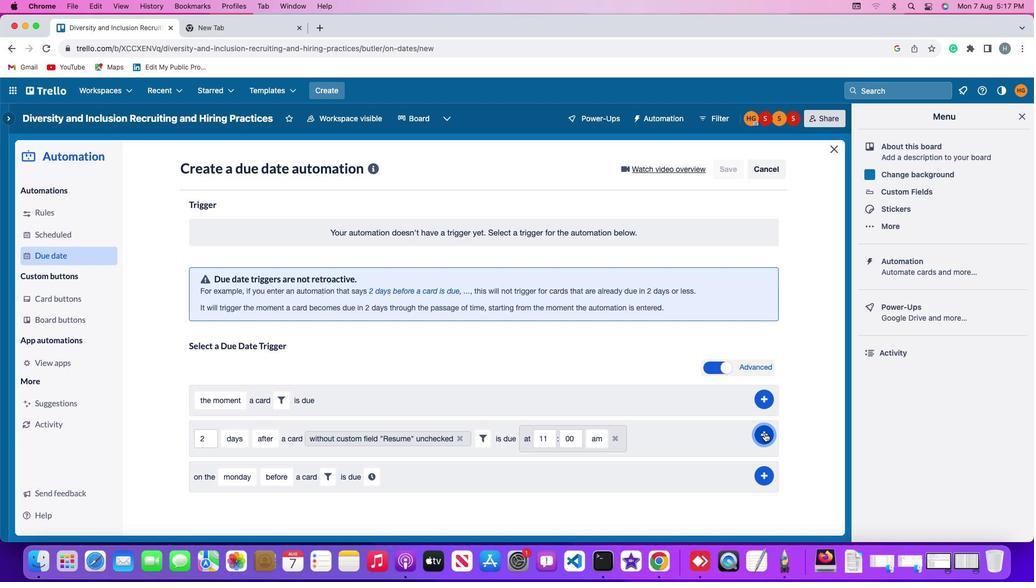 
Action: Mouse moved to (807, 321)
Screenshot: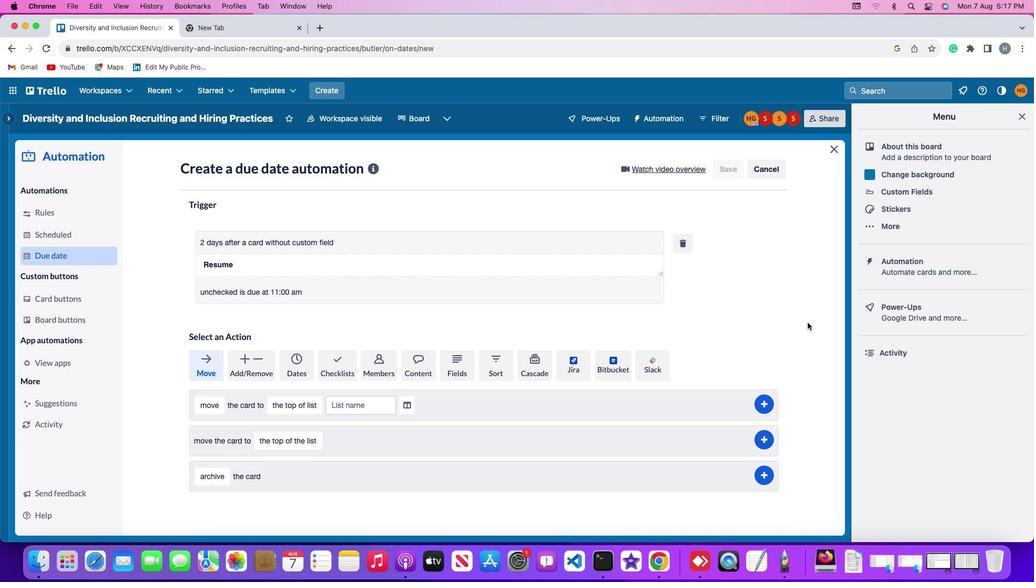 
